 Task: Create a blank project AccuTrack with privacy Public and default view as List and in the team Taskers . Create three sections in the project as To-Do, Doing and Done
Action: Mouse moved to (72, 265)
Screenshot: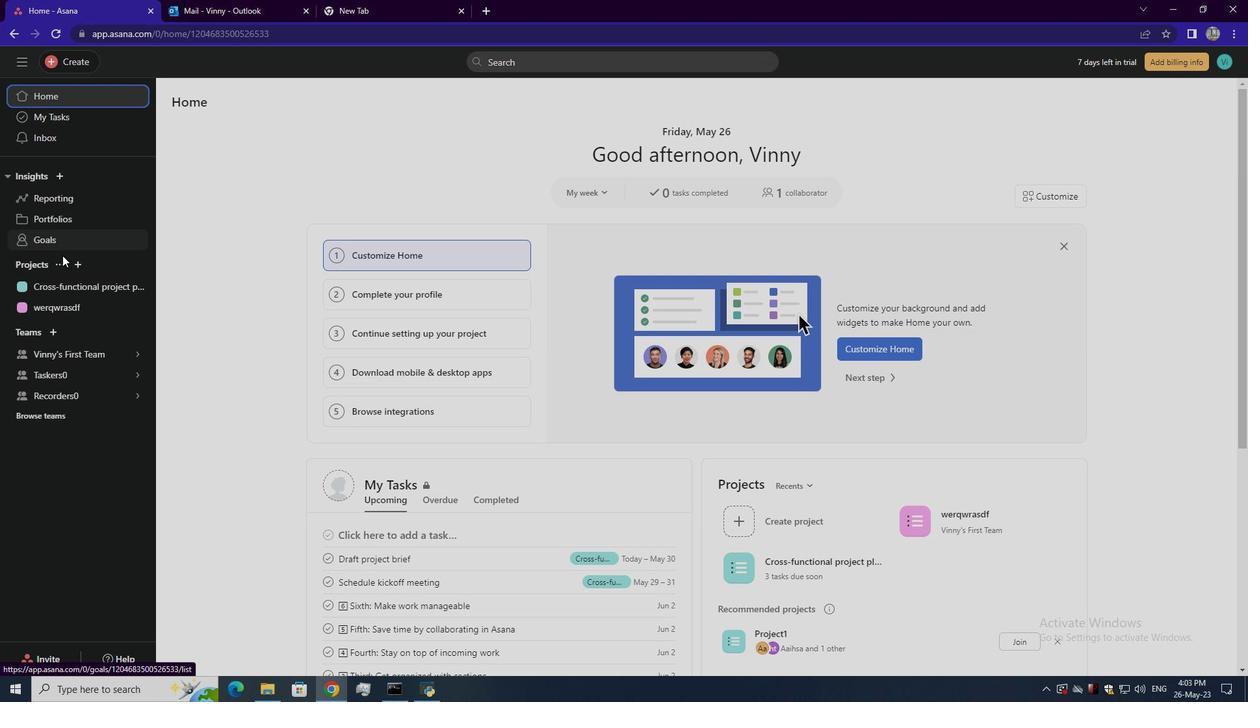 
Action: Mouse pressed left at (72, 265)
Screenshot: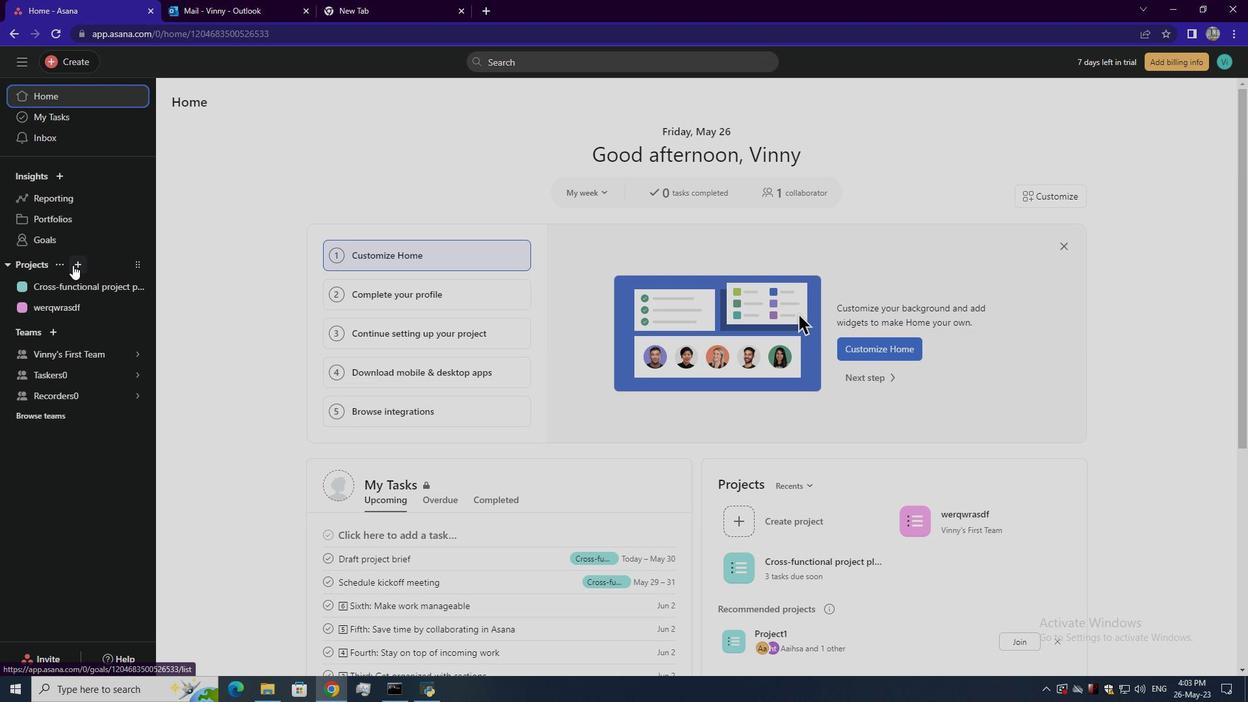 
Action: Mouse moved to (104, 284)
Screenshot: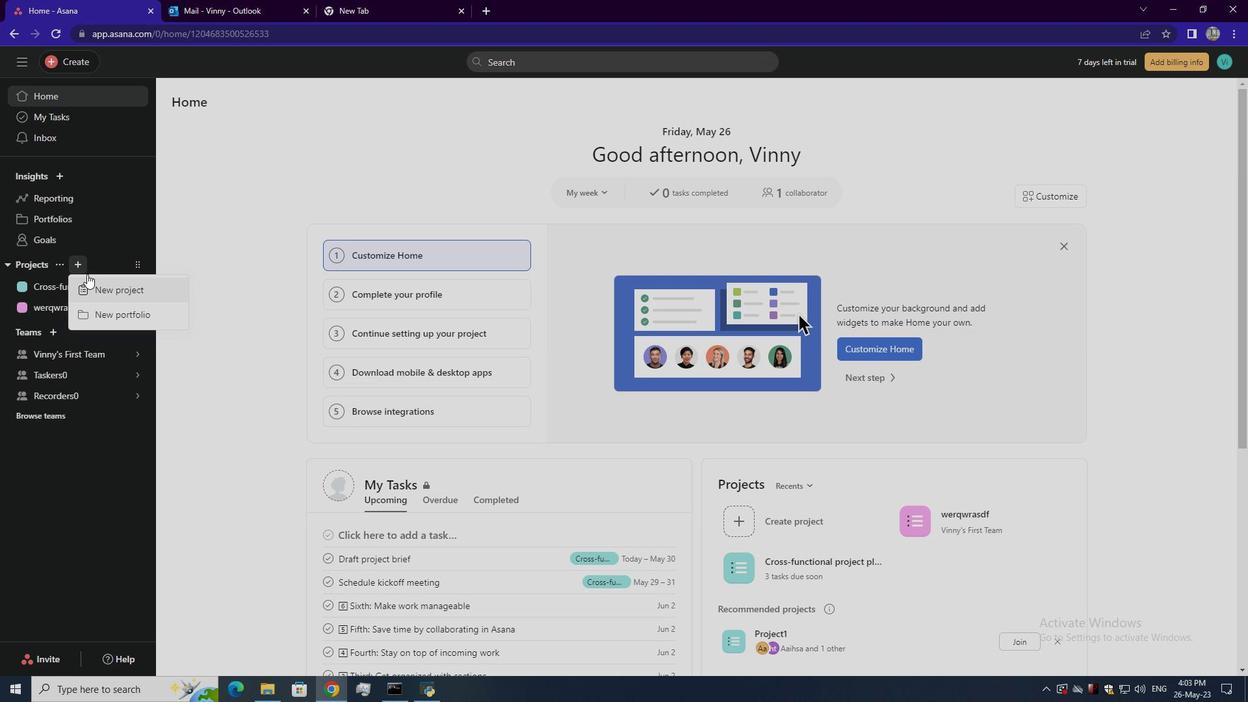 
Action: Mouse pressed left at (104, 284)
Screenshot: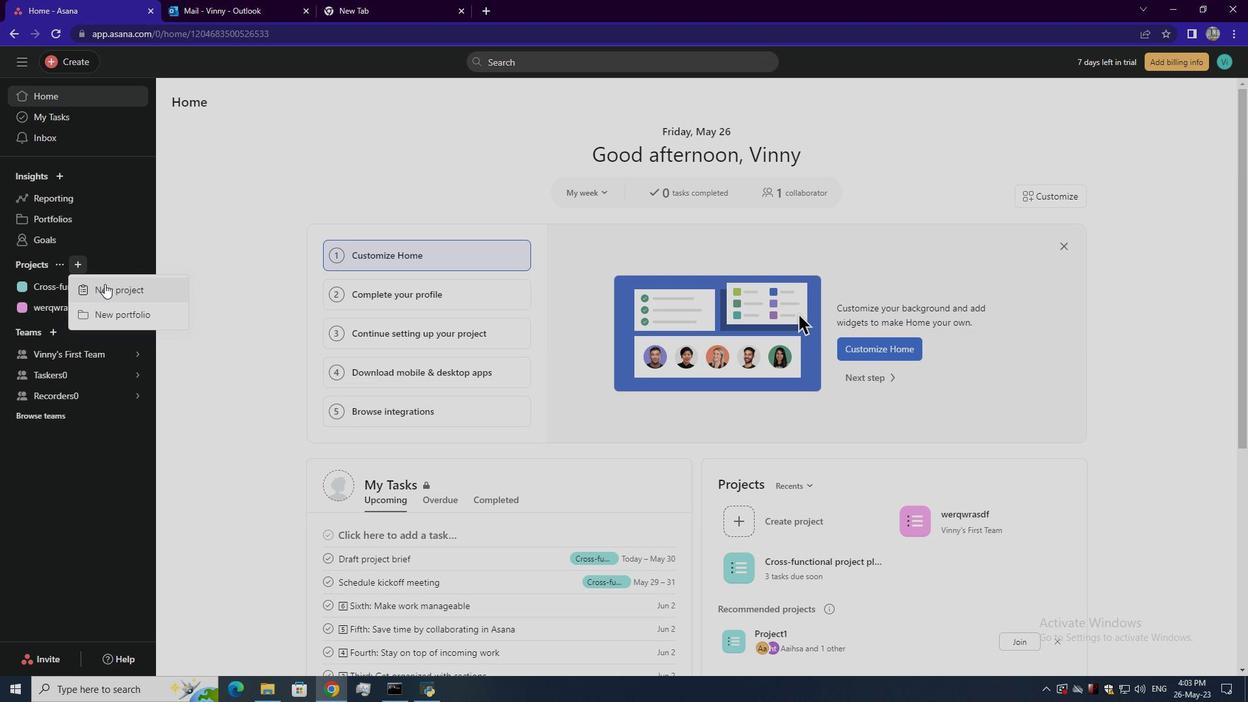
Action: Mouse moved to (507, 377)
Screenshot: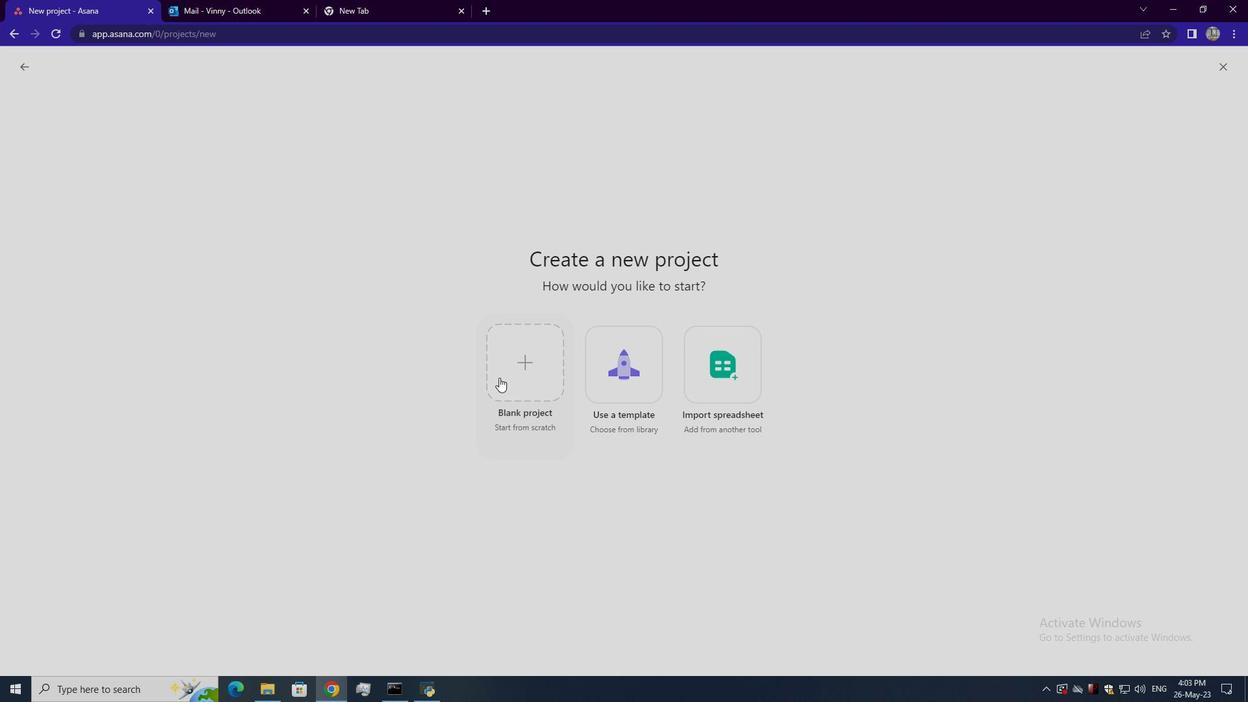 
Action: Mouse pressed left at (507, 377)
Screenshot: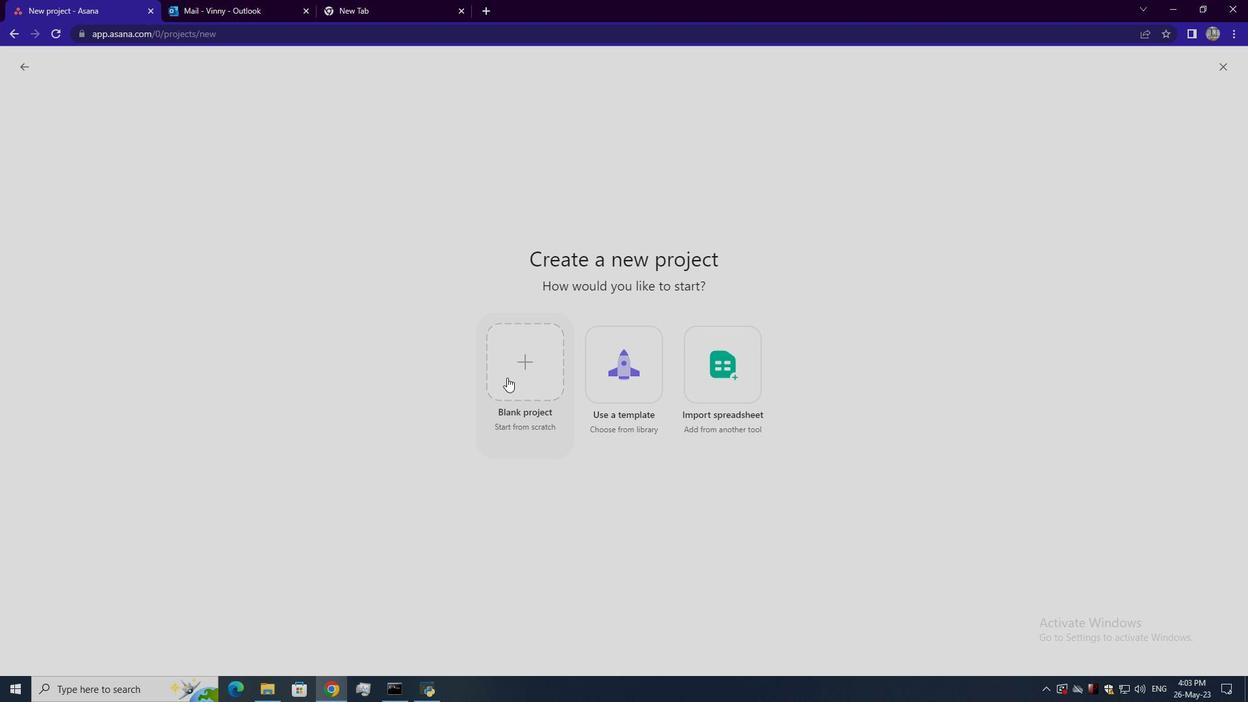 
Action: Mouse moved to (212, 162)
Screenshot: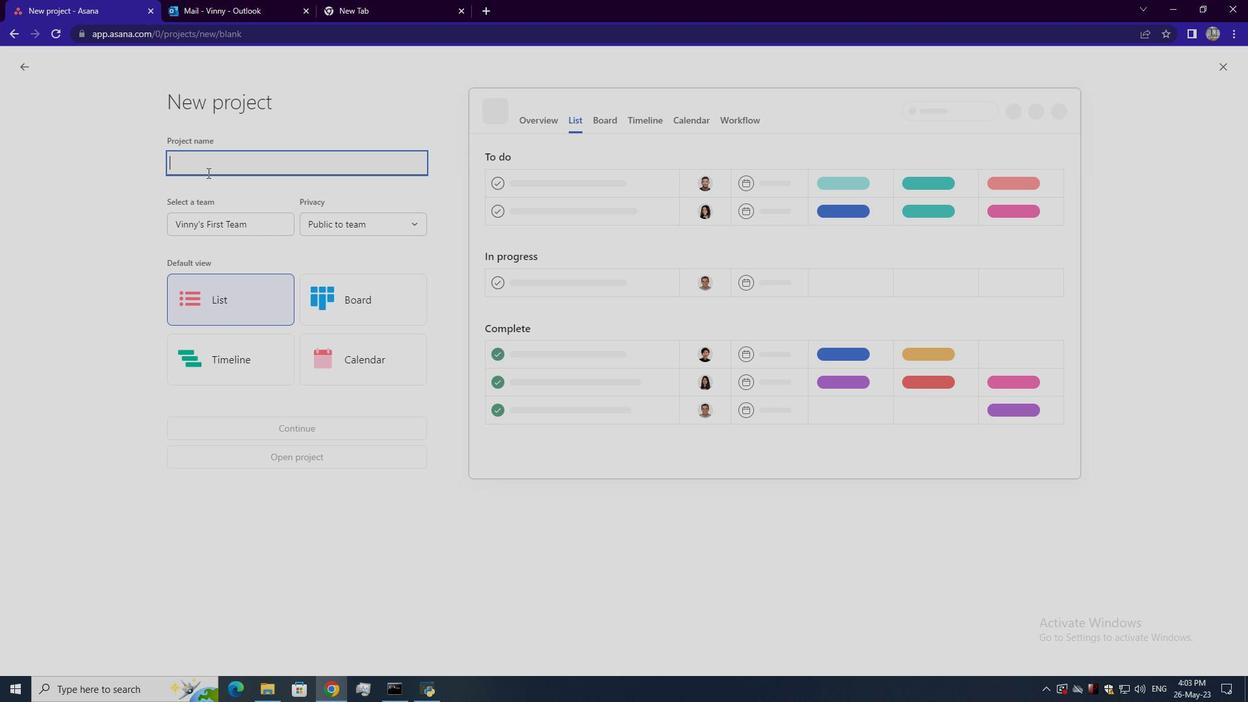 
Action: Mouse pressed left at (212, 162)
Screenshot: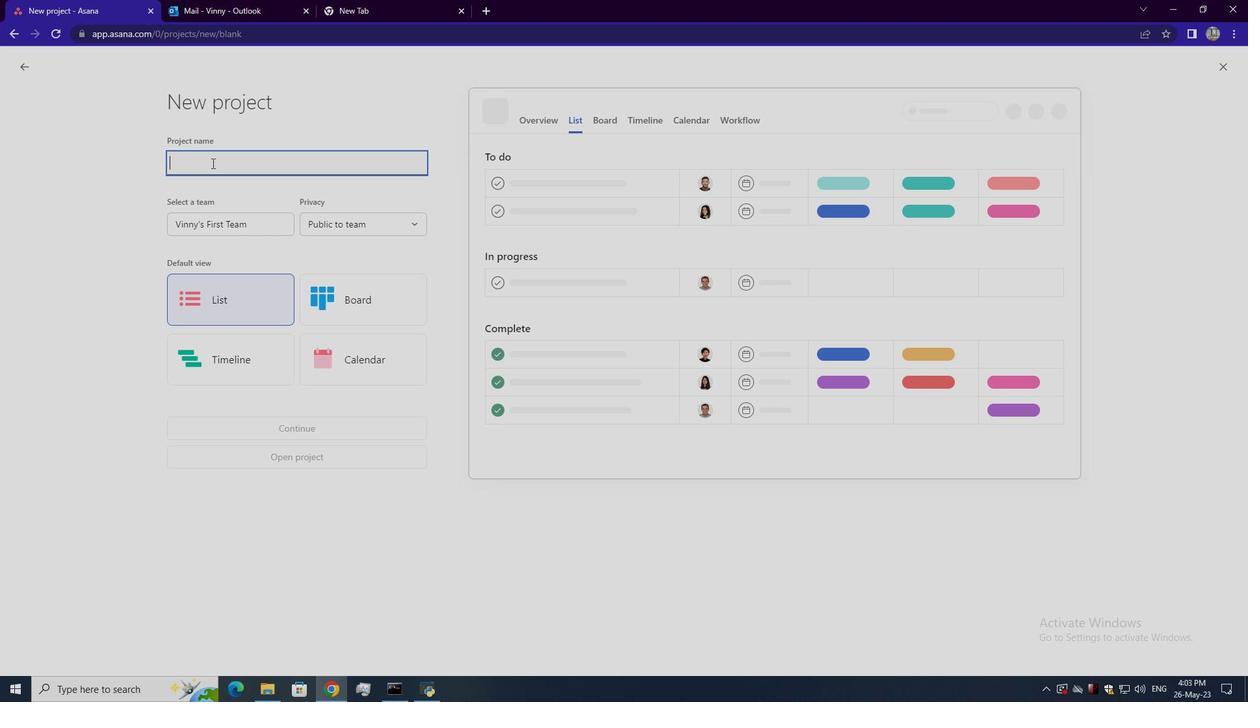 
Action: Key pressed <Key.shift>Accu<Key.shift>Track
Screenshot: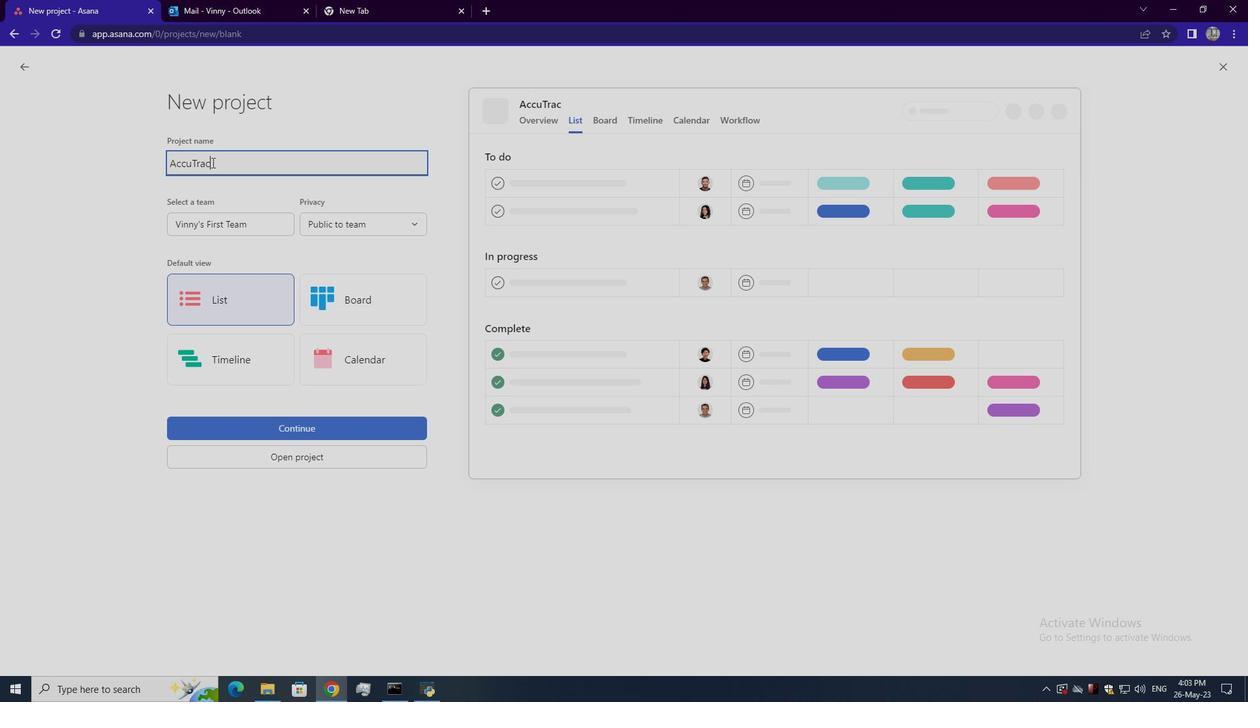 
Action: Mouse moved to (379, 226)
Screenshot: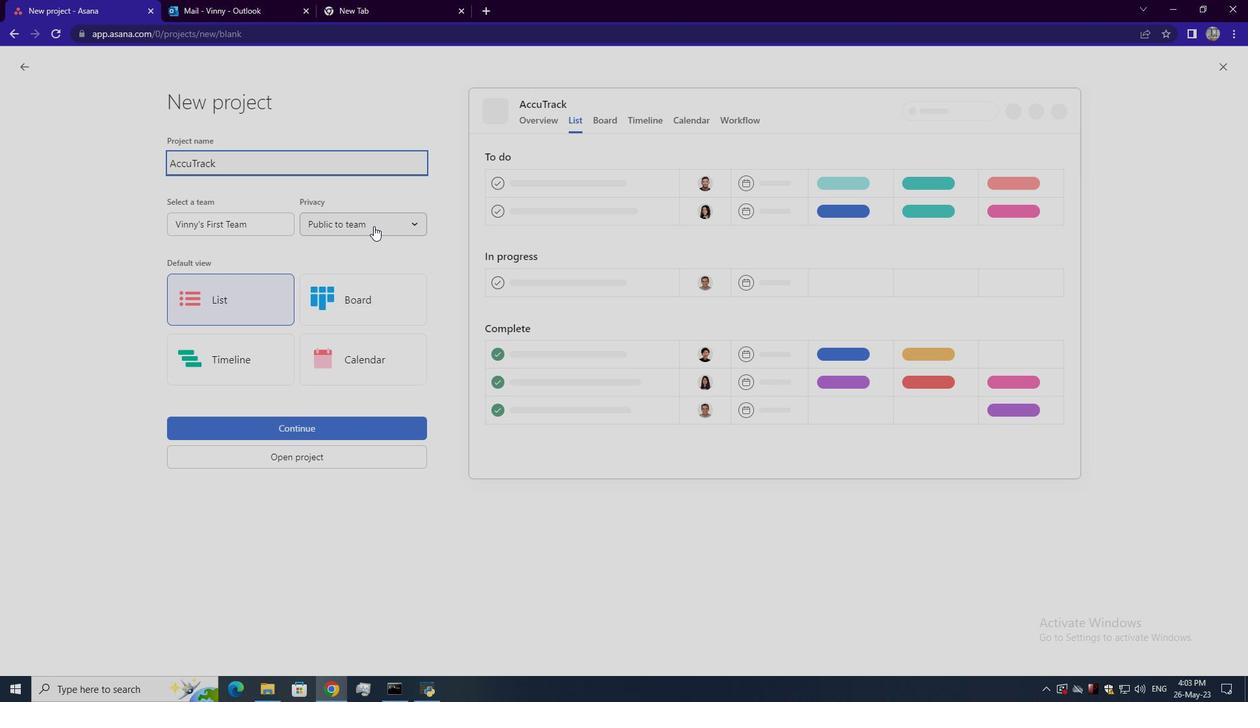 
Action: Mouse pressed left at (379, 226)
Screenshot: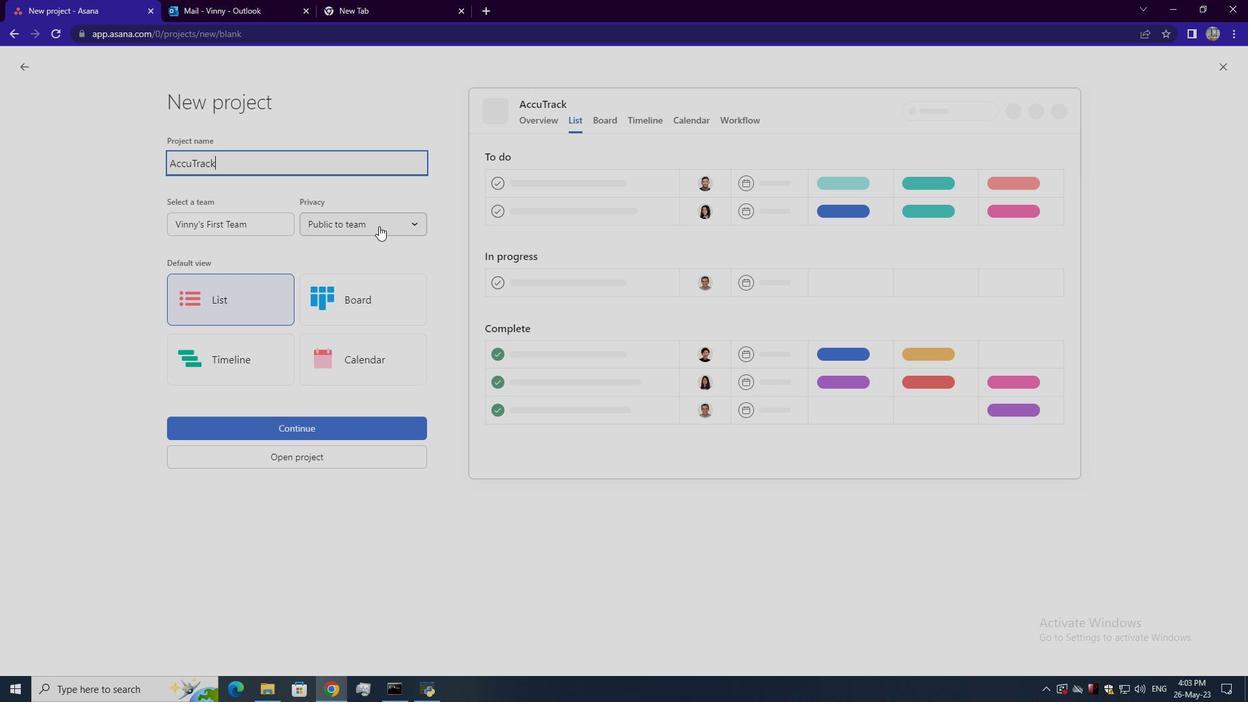 
Action: Mouse moved to (358, 250)
Screenshot: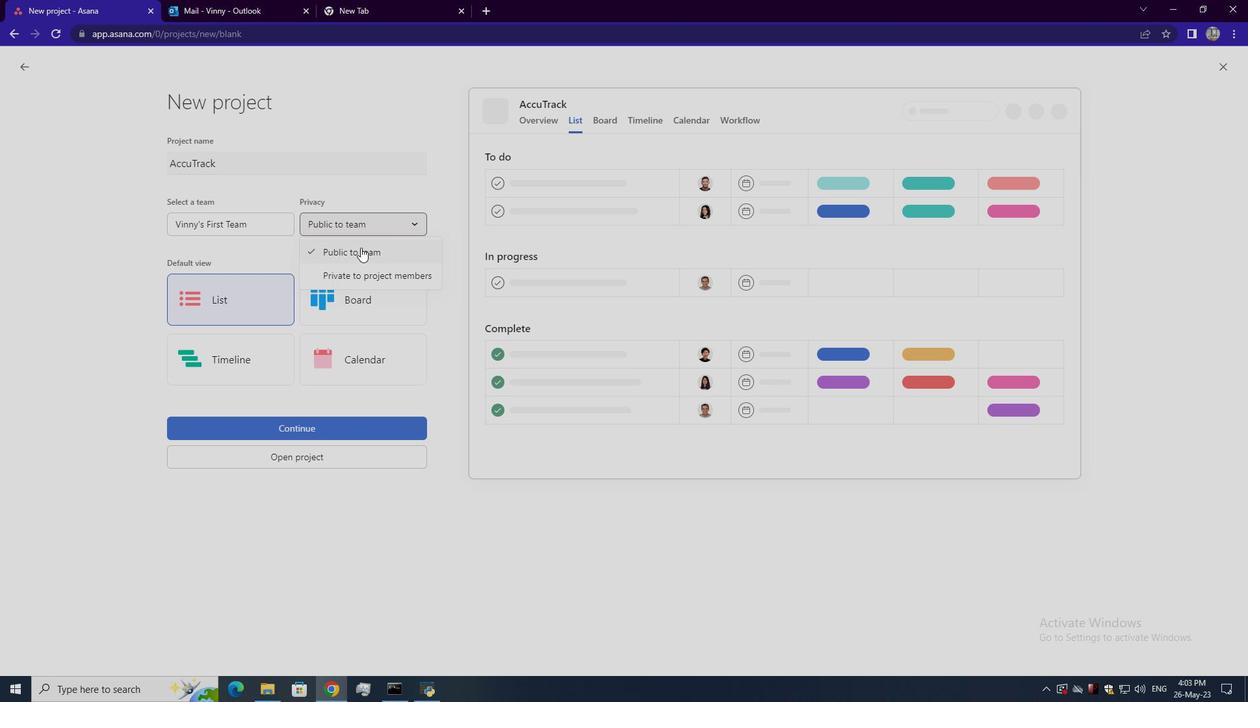 
Action: Mouse pressed left at (358, 250)
Screenshot: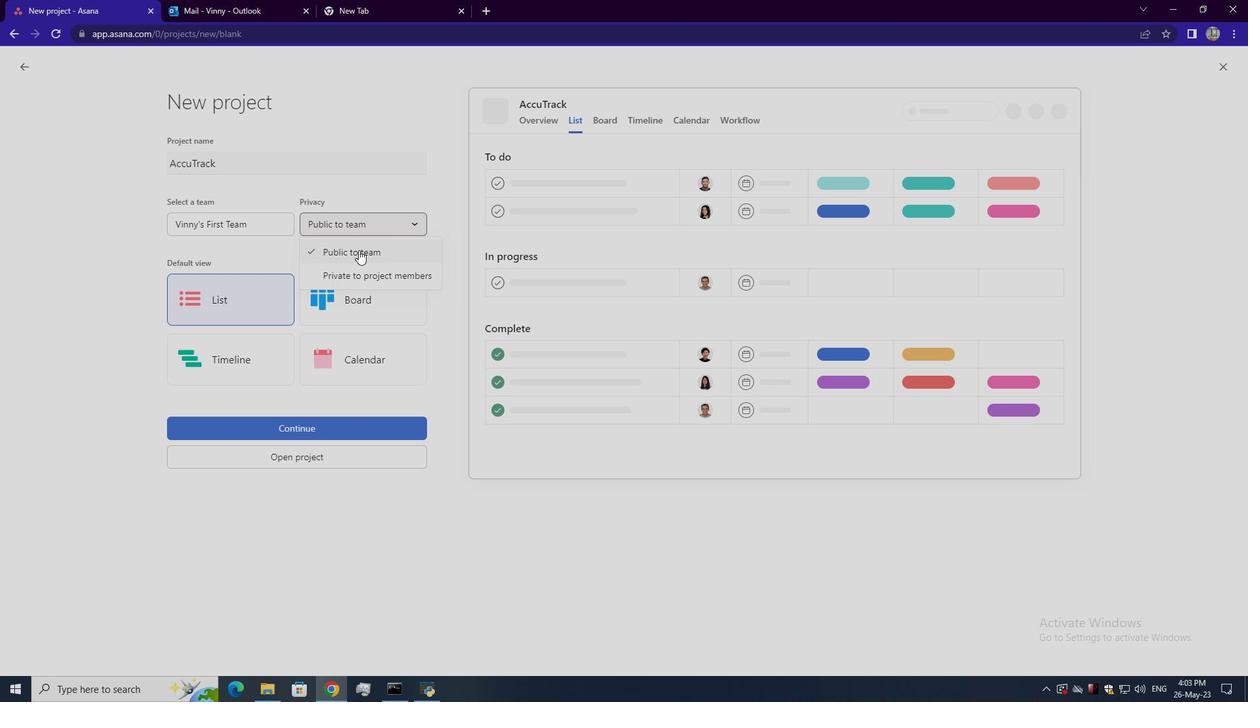
Action: Mouse moved to (215, 299)
Screenshot: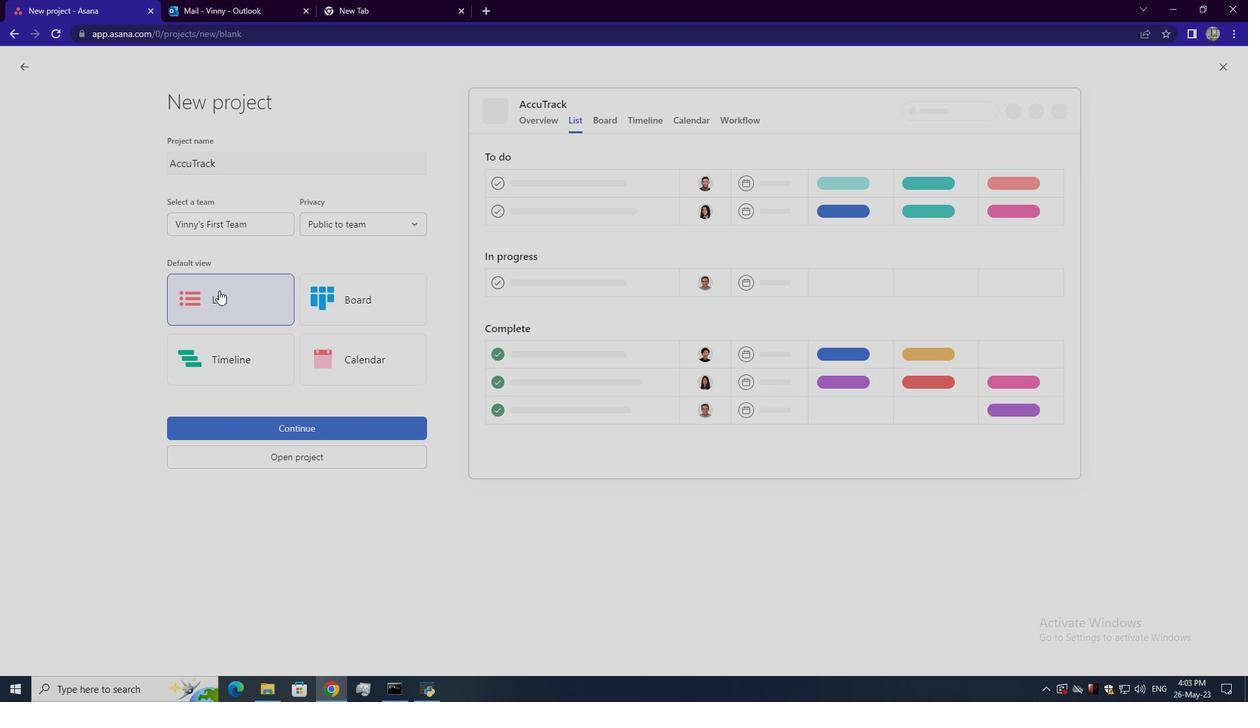 
Action: Mouse pressed left at (215, 299)
Screenshot: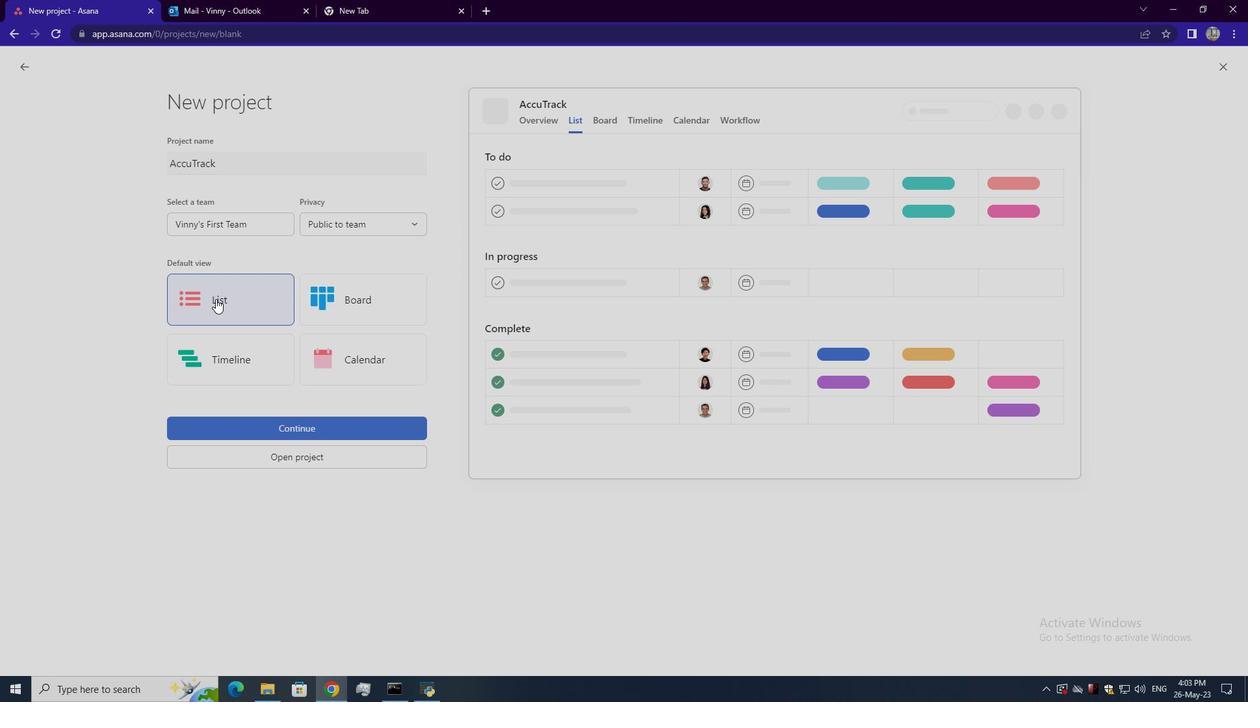 
Action: Mouse moved to (245, 225)
Screenshot: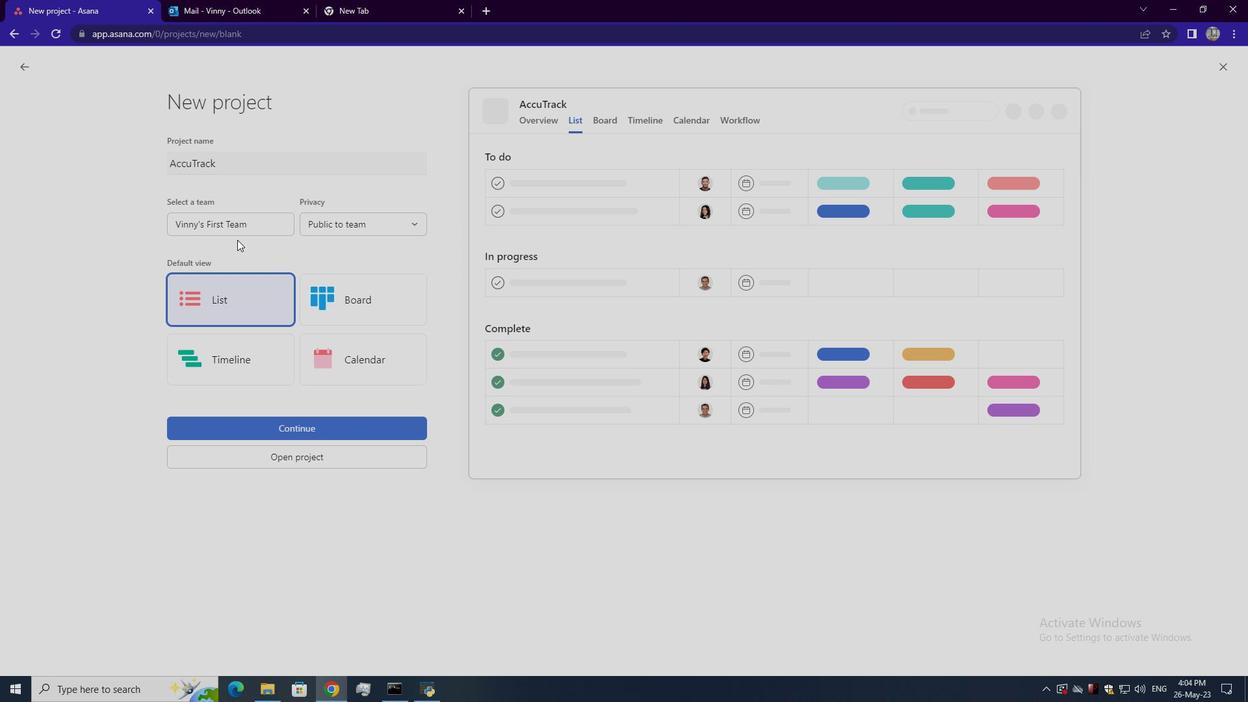 
Action: Mouse pressed left at (245, 225)
Screenshot: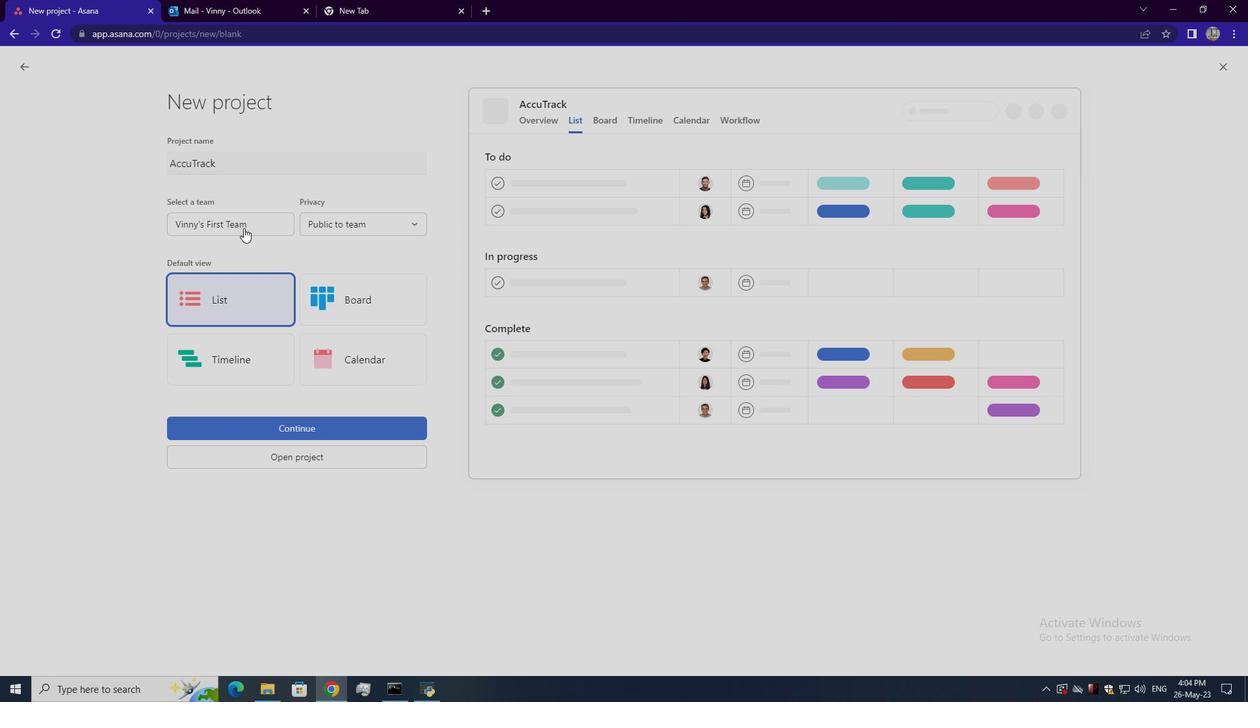 
Action: Mouse moved to (232, 273)
Screenshot: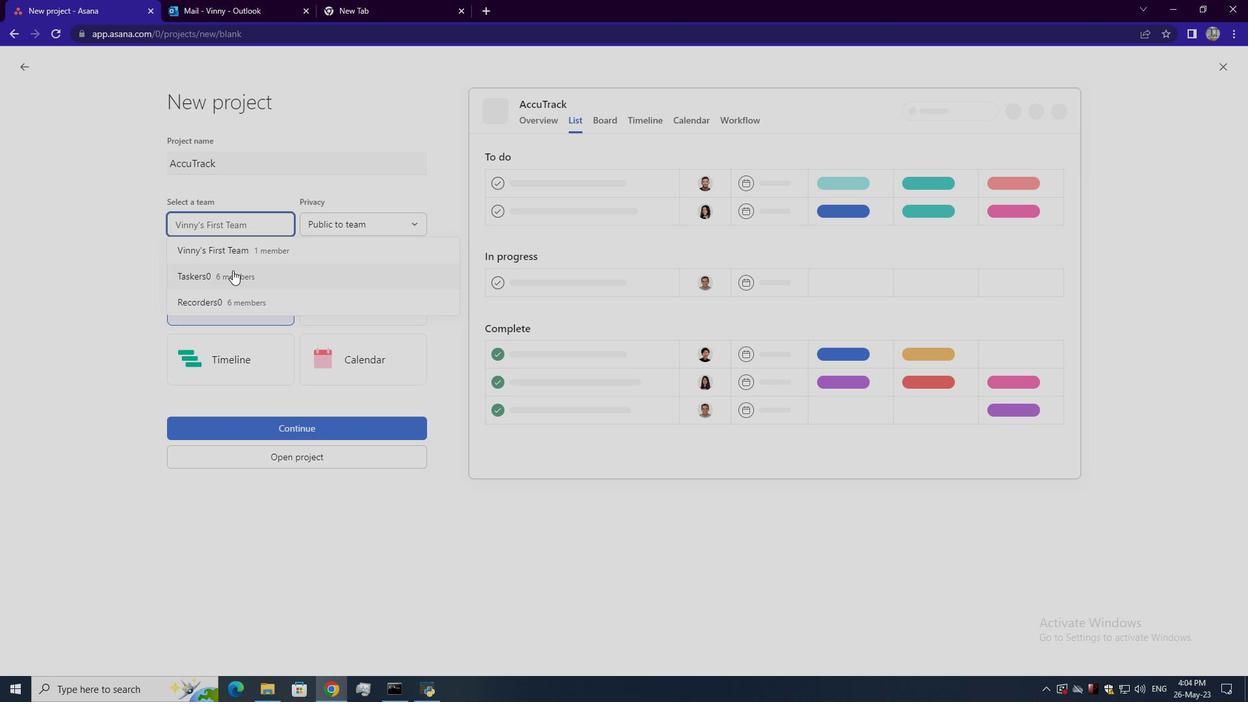 
Action: Mouse pressed left at (232, 273)
Screenshot: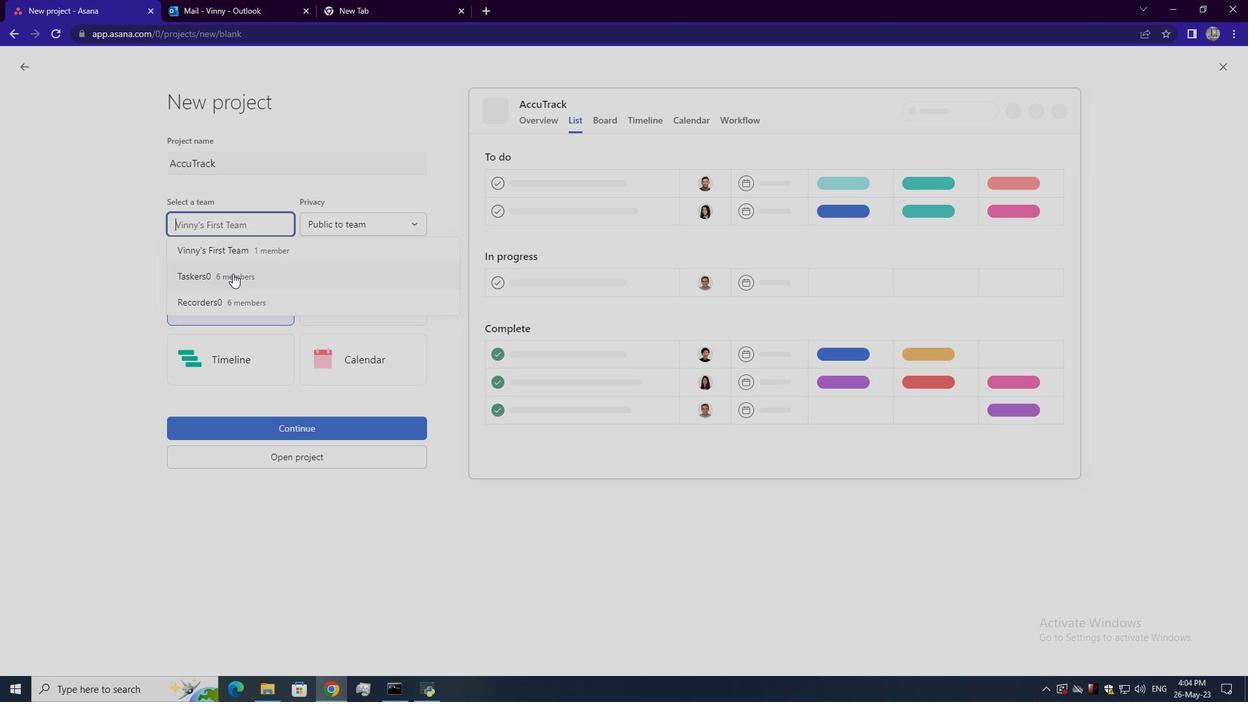 
Action: Mouse moved to (280, 420)
Screenshot: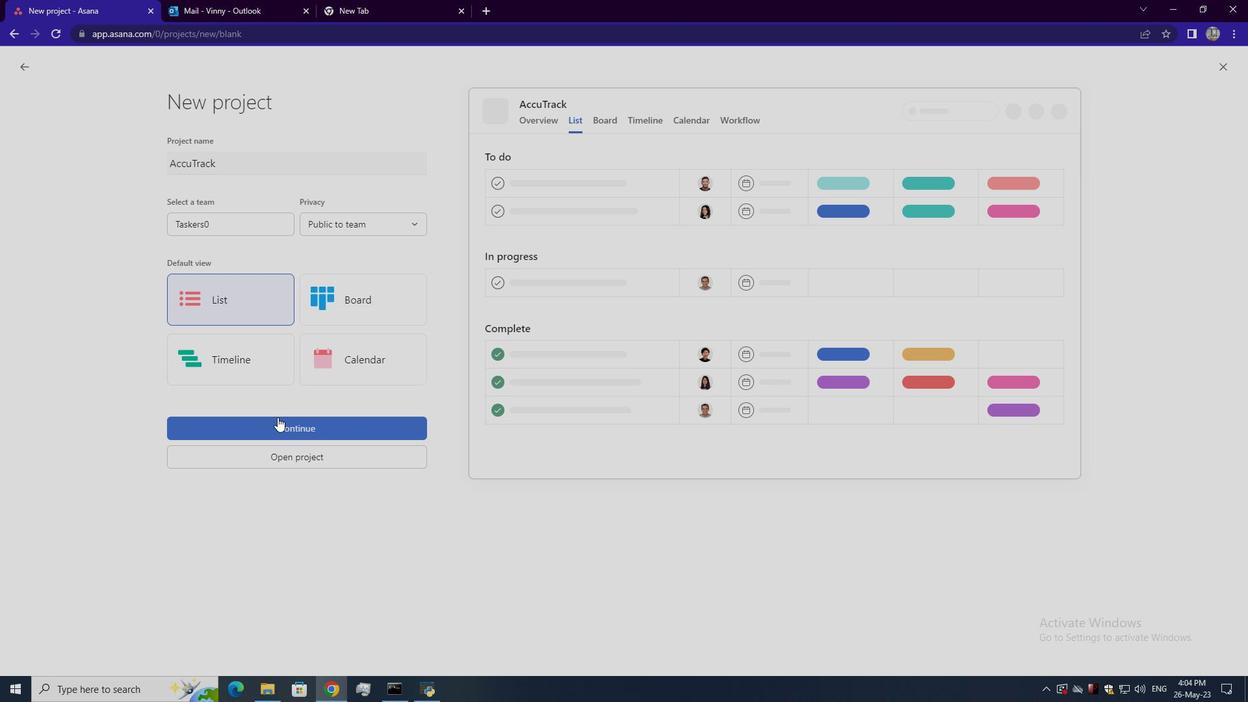 
Action: Mouse pressed left at (280, 420)
Screenshot: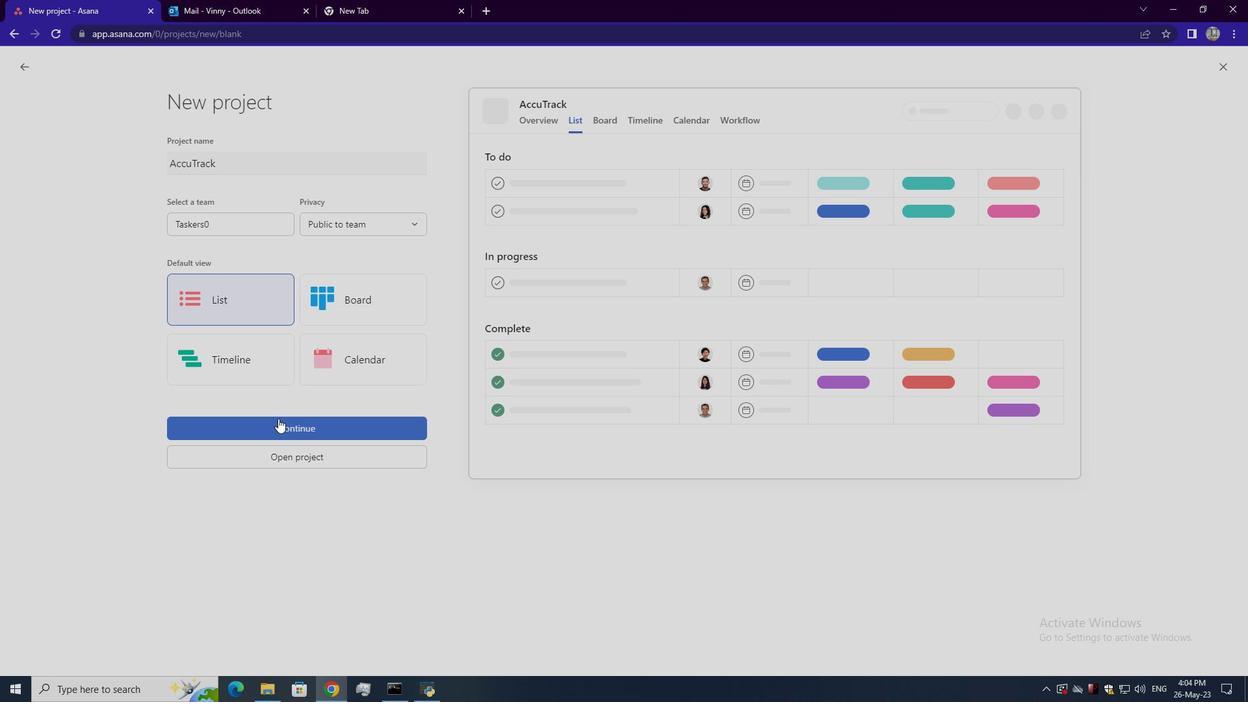 
Action: Mouse moved to (987, 111)
Screenshot: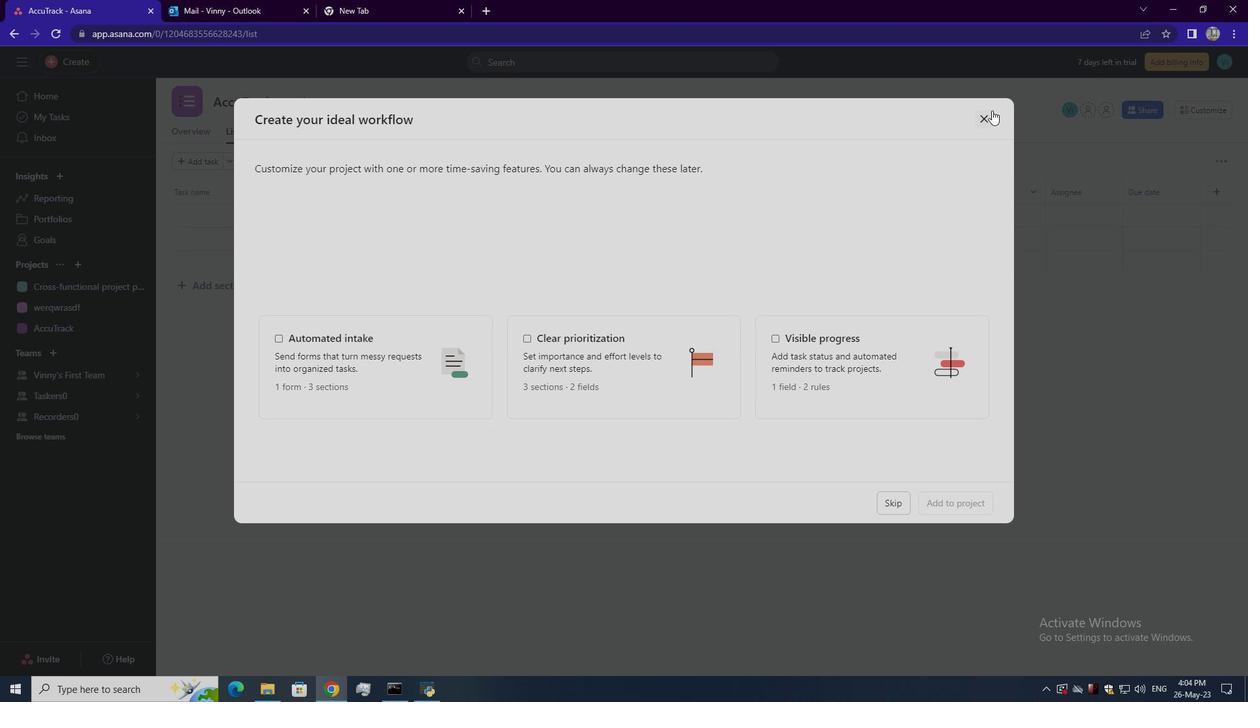 
Action: Mouse pressed left at (987, 111)
Screenshot: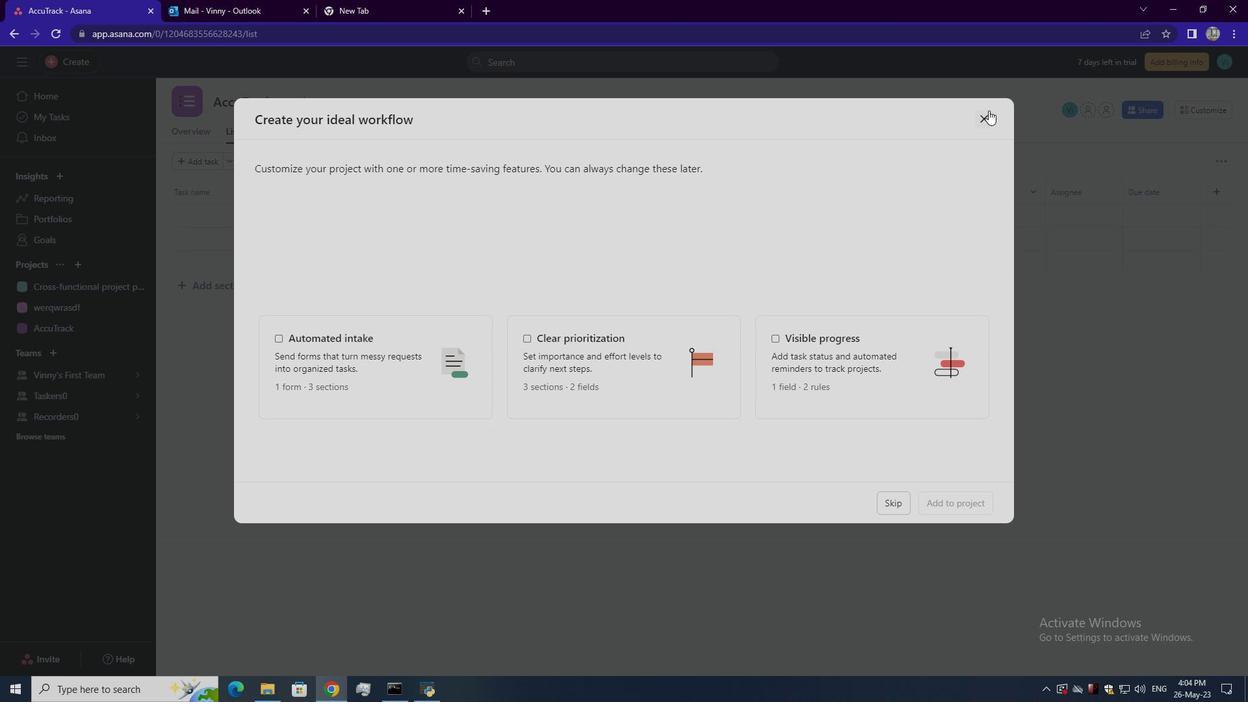 
Action: Mouse moved to (229, 286)
Screenshot: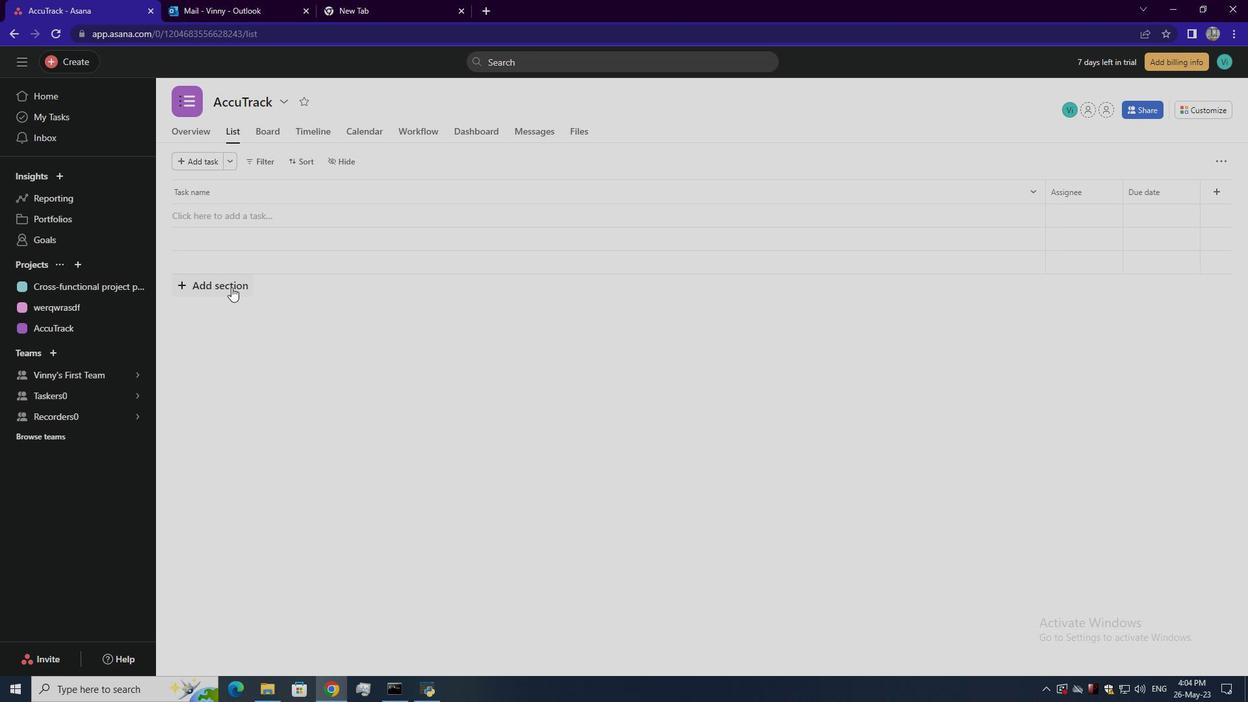 
Action: Mouse pressed left at (229, 286)
Screenshot: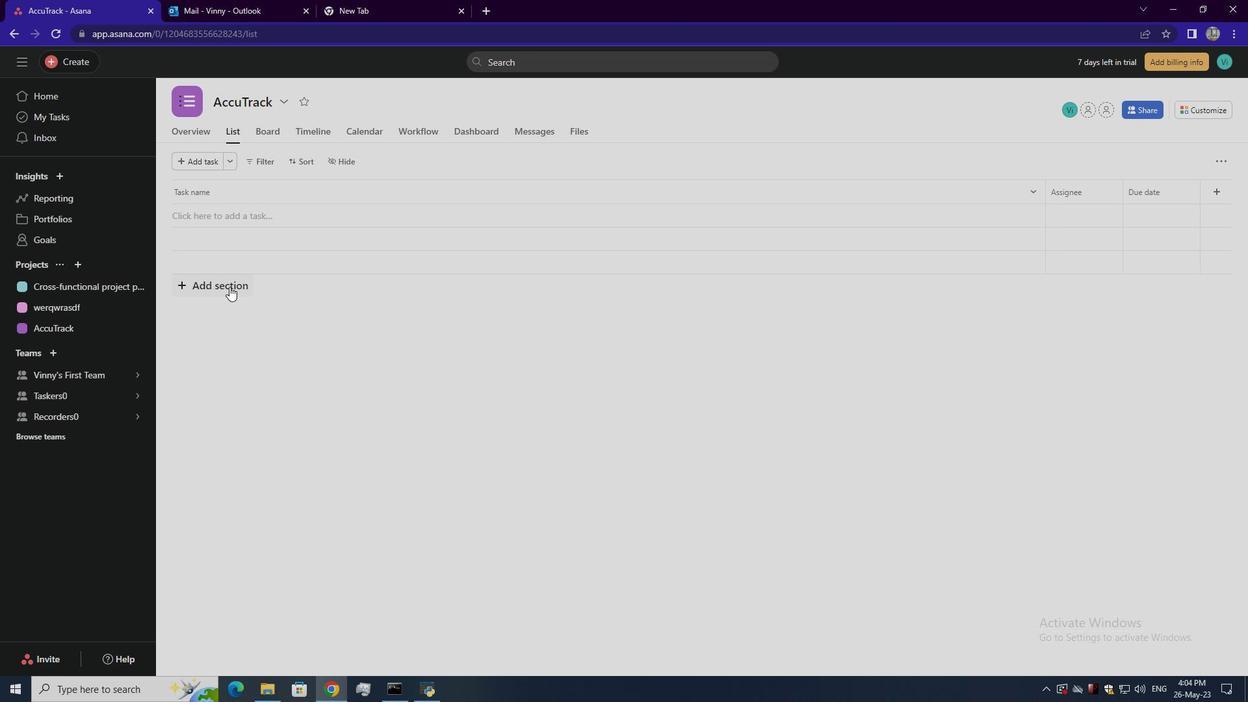 
Action: Mouse moved to (247, 217)
Screenshot: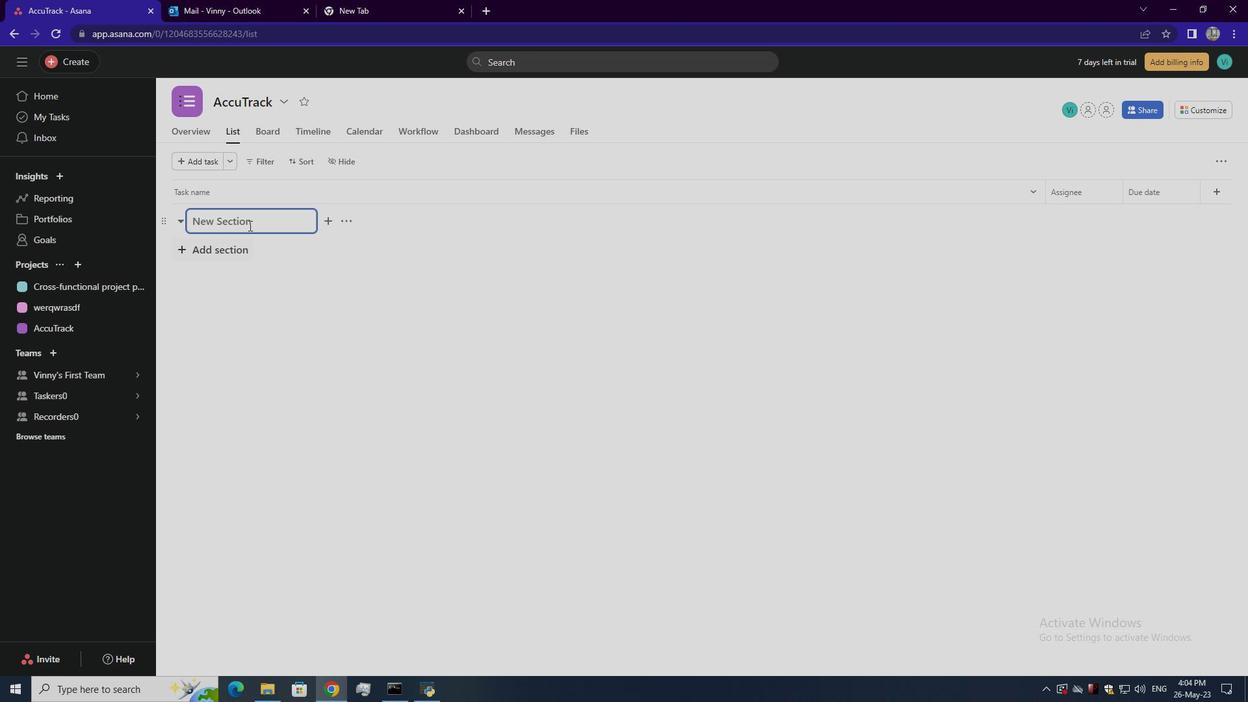 
Action: Mouse pressed left at (247, 217)
Screenshot: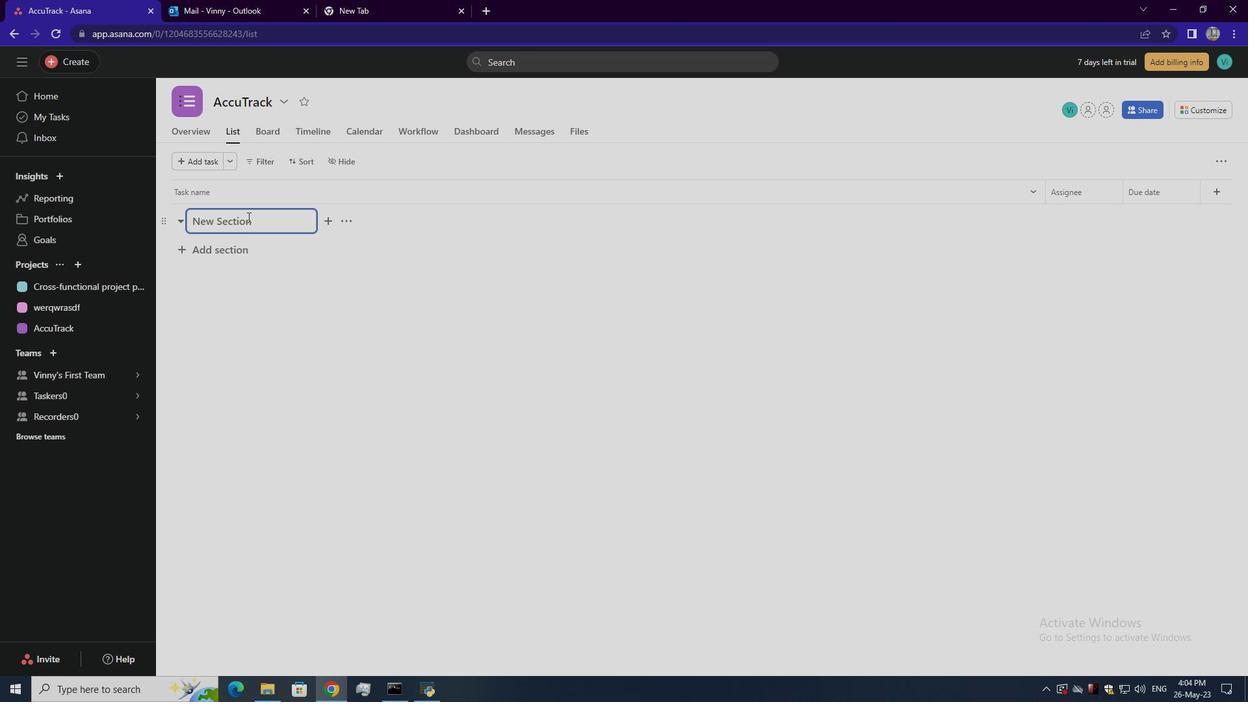 
Action: Key pressed <Key.shift><Key.shift><Key.shift><Key.shift><Key.shift><Key.shift><Key.shift><Key.shift>To-<Key.shift>Do<Key.enter>
Screenshot: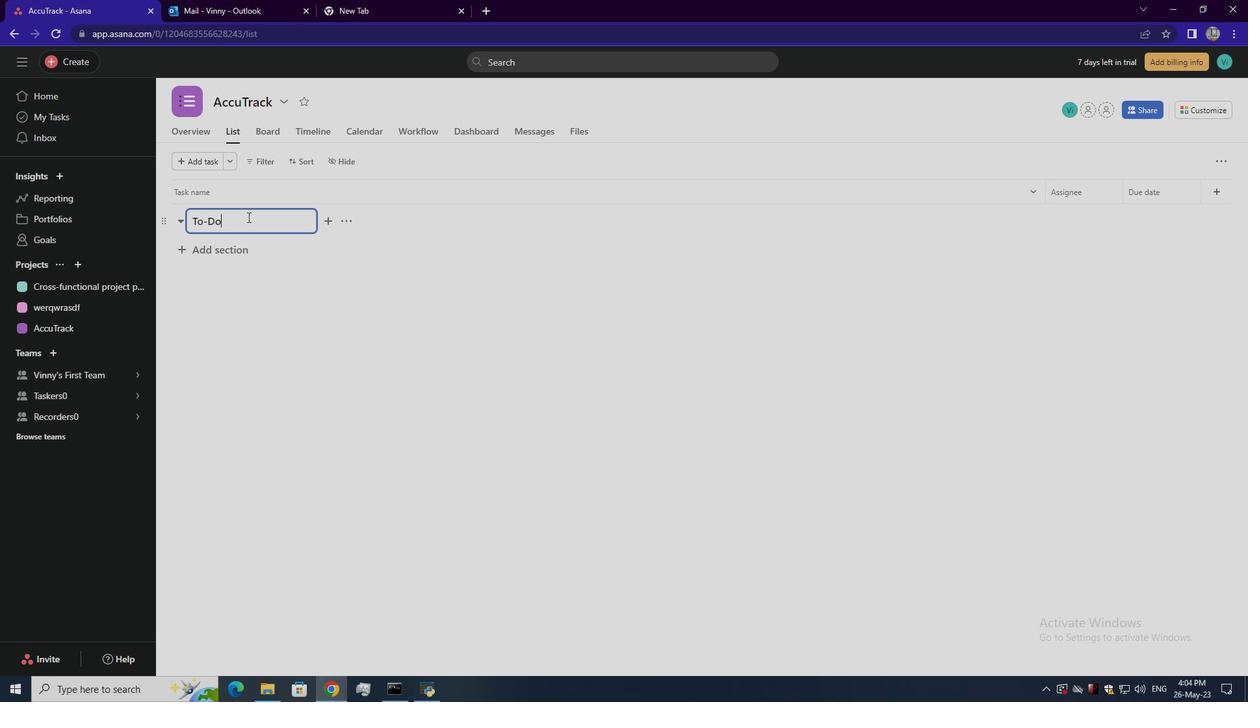 
Action: Mouse moved to (230, 301)
Screenshot: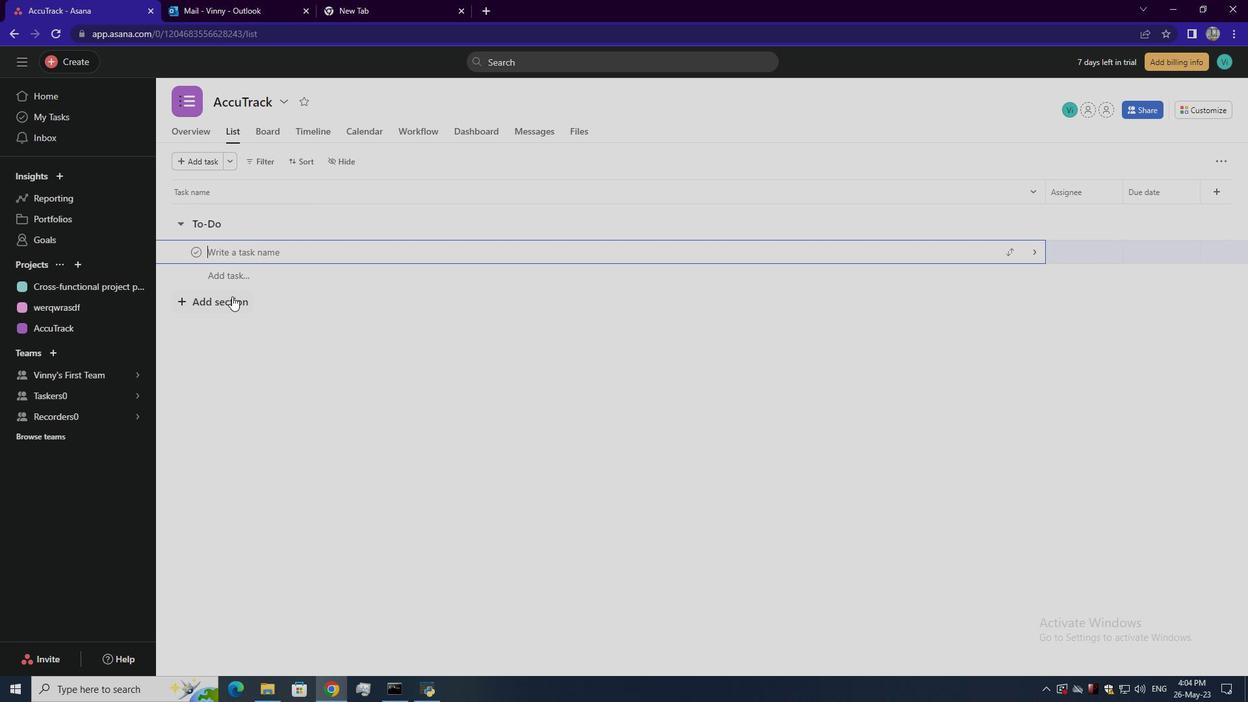 
Action: Mouse pressed left at (230, 301)
Screenshot: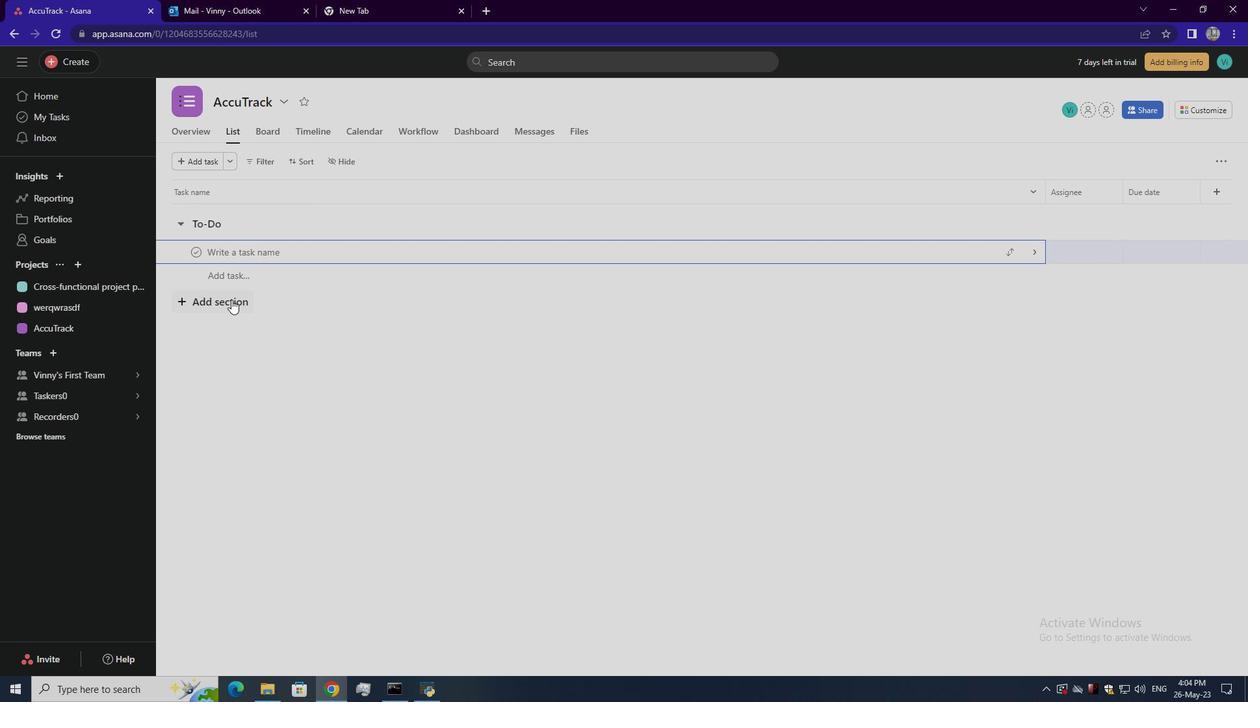 
Action: Mouse moved to (217, 249)
Screenshot: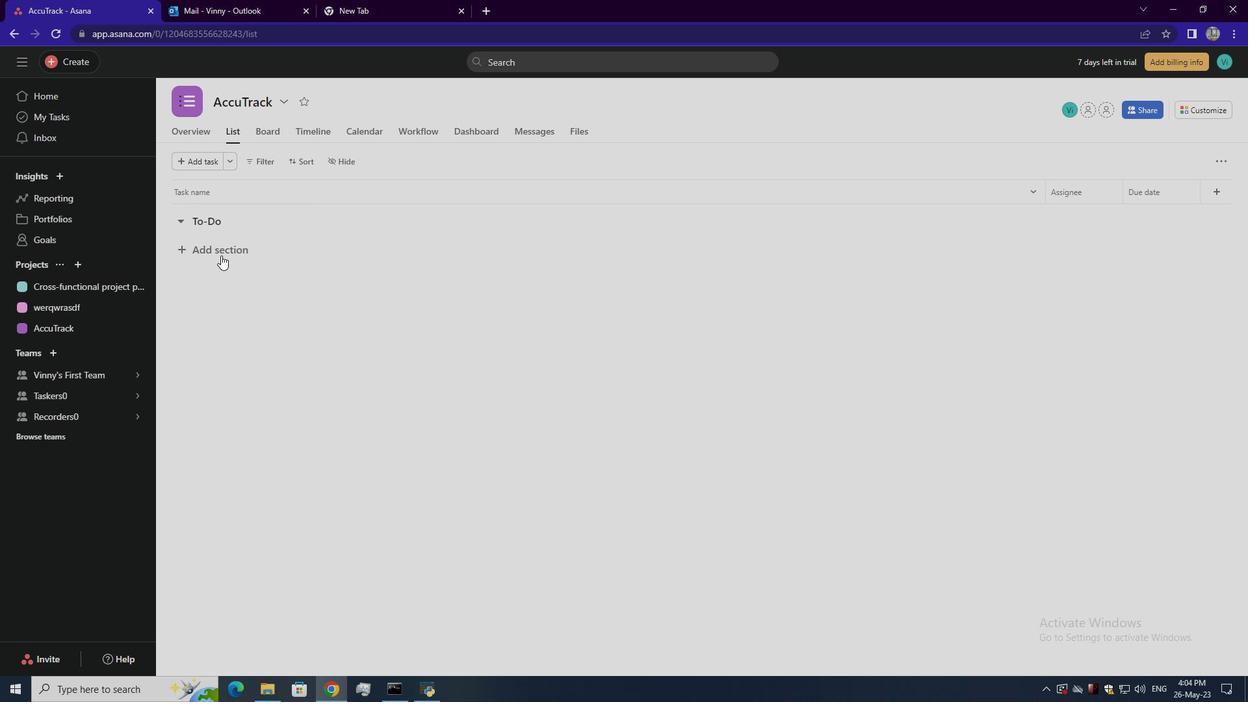 
Action: Mouse pressed left at (217, 249)
Screenshot: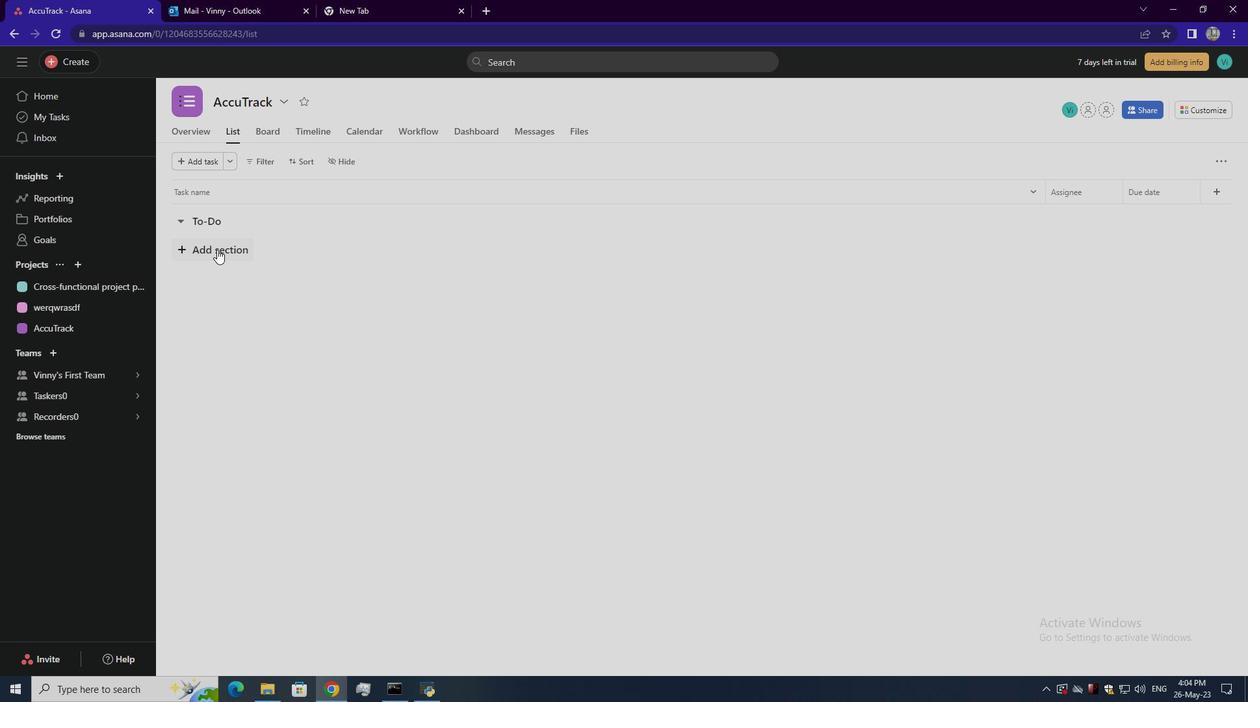 
Action: Mouse moved to (219, 251)
Screenshot: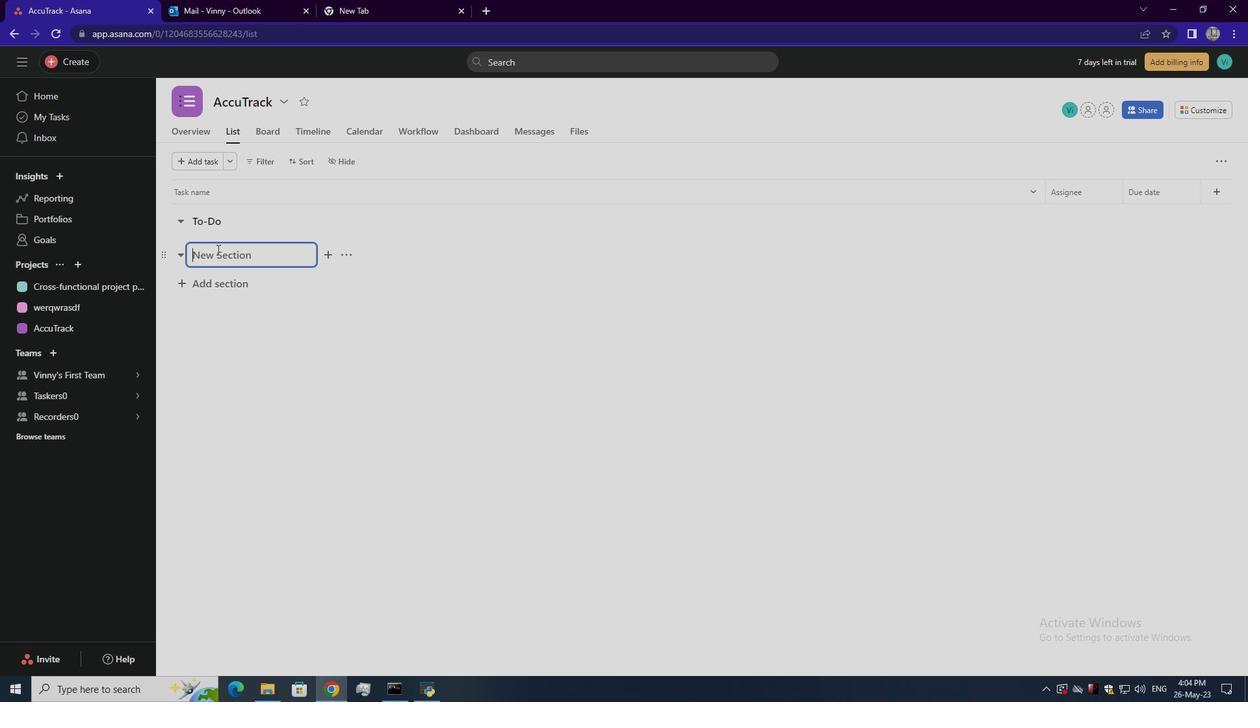 
Action: Mouse pressed left at (219, 251)
Screenshot: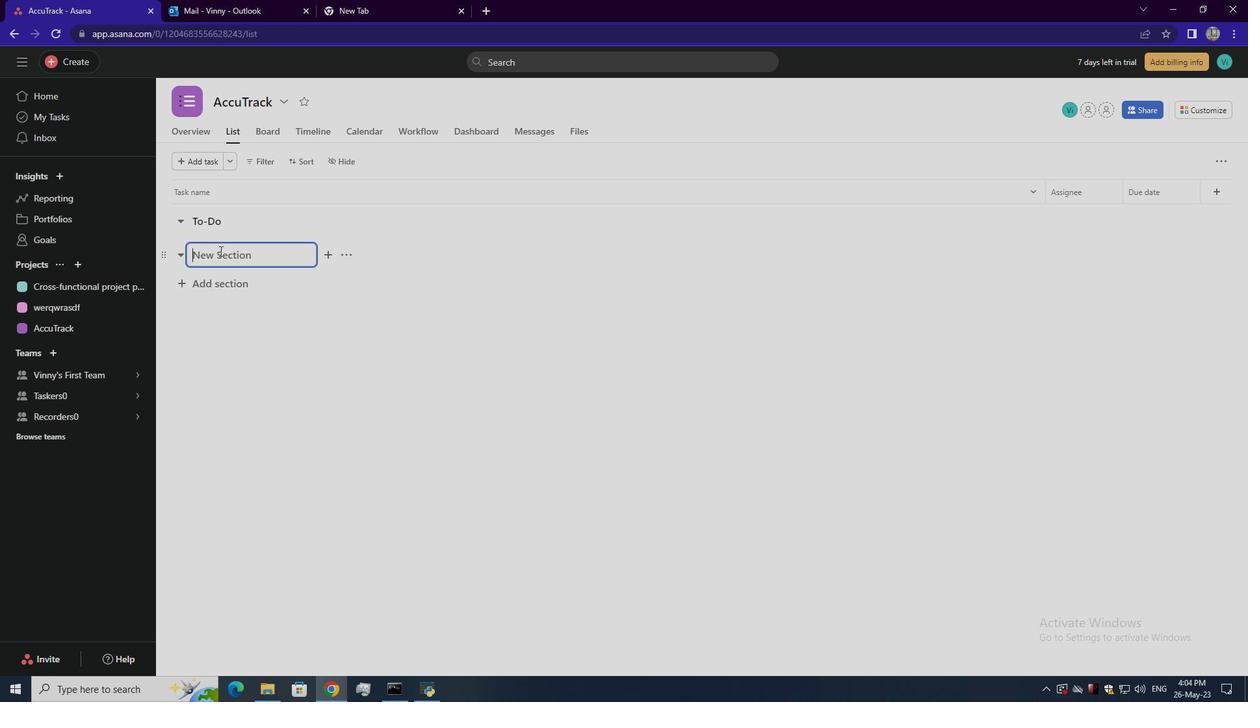 
Action: Key pressed <Key.shift><Key.shift><Key.shift><Key.shift><Key.shift>Doing<Key.enter>
Screenshot: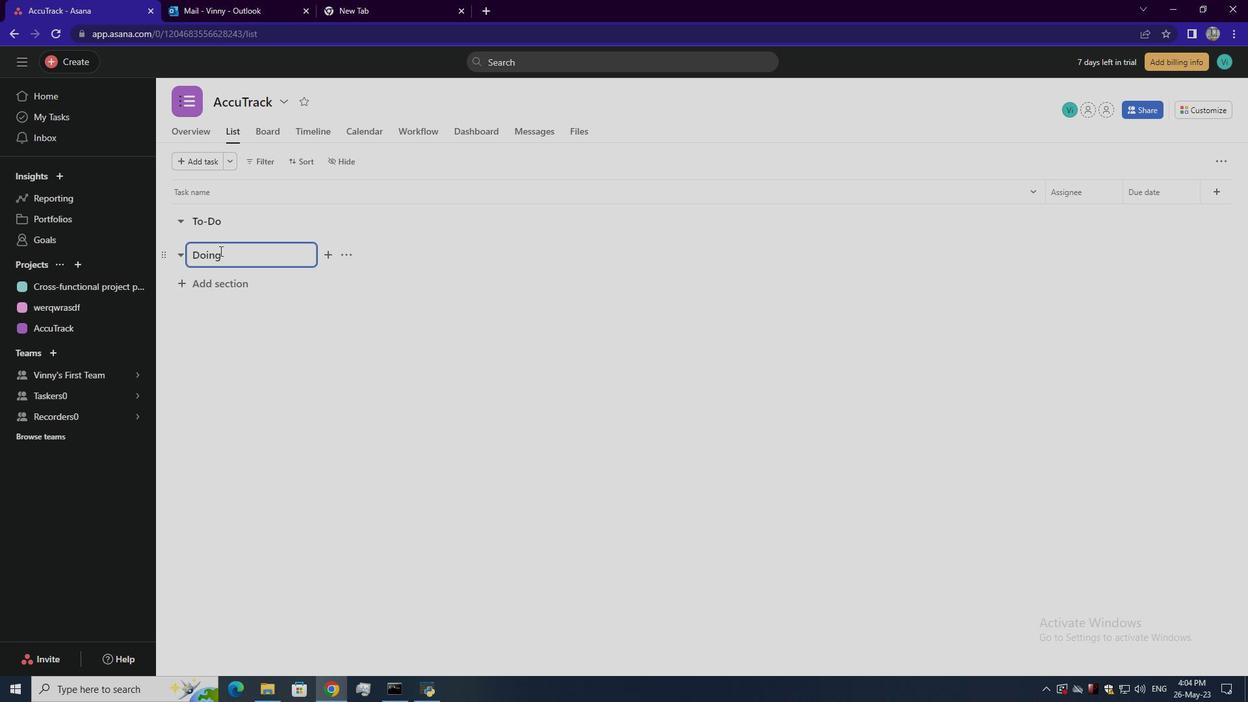 
Action: Mouse moved to (228, 340)
Screenshot: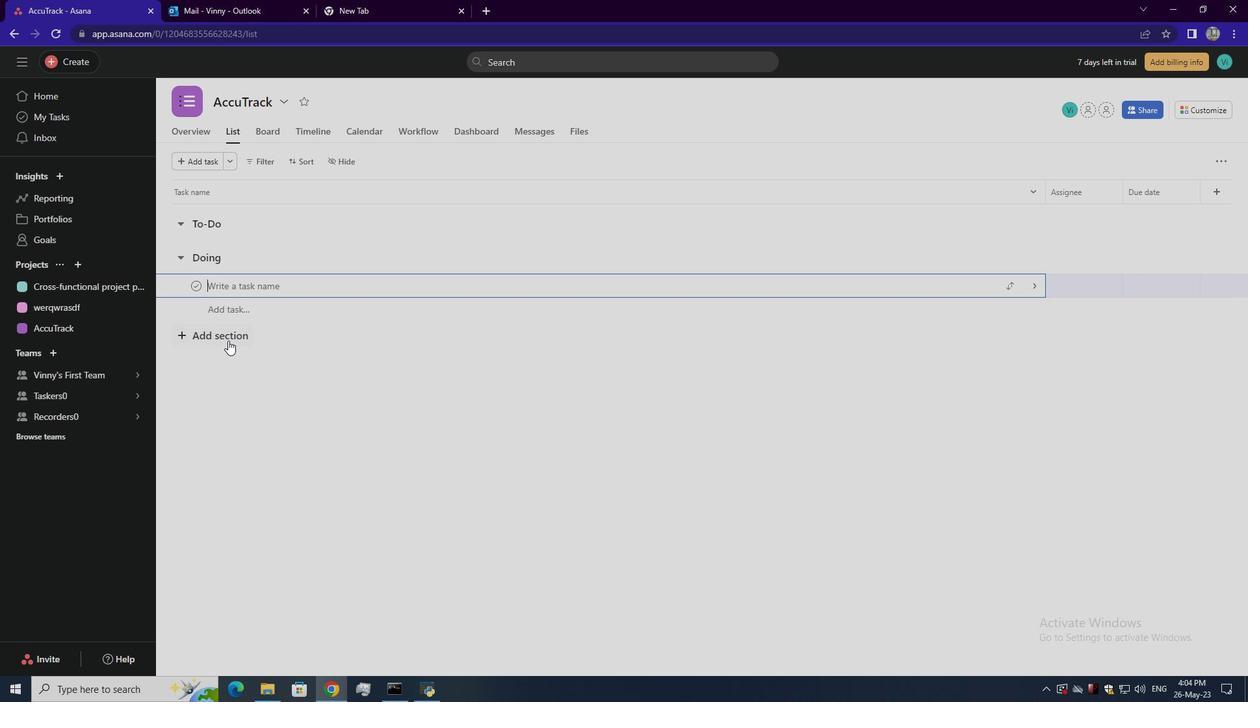 
Action: Mouse pressed left at (228, 340)
Screenshot: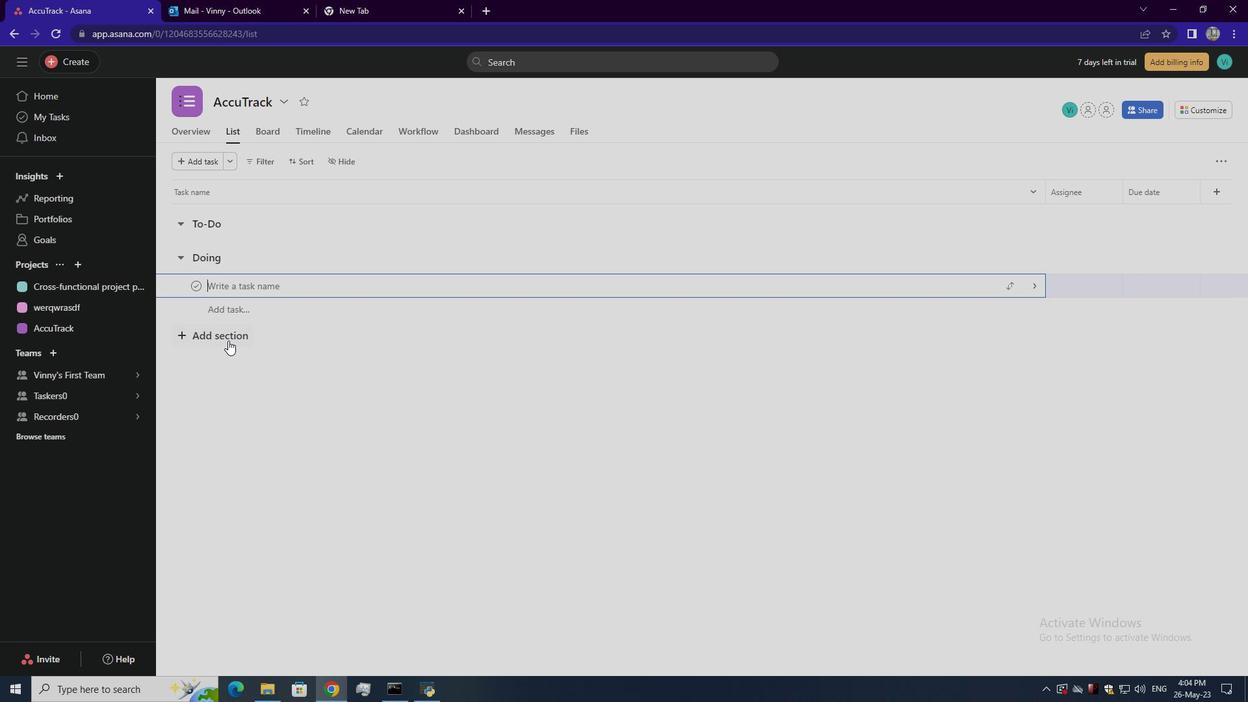 
Action: Mouse moved to (217, 288)
Screenshot: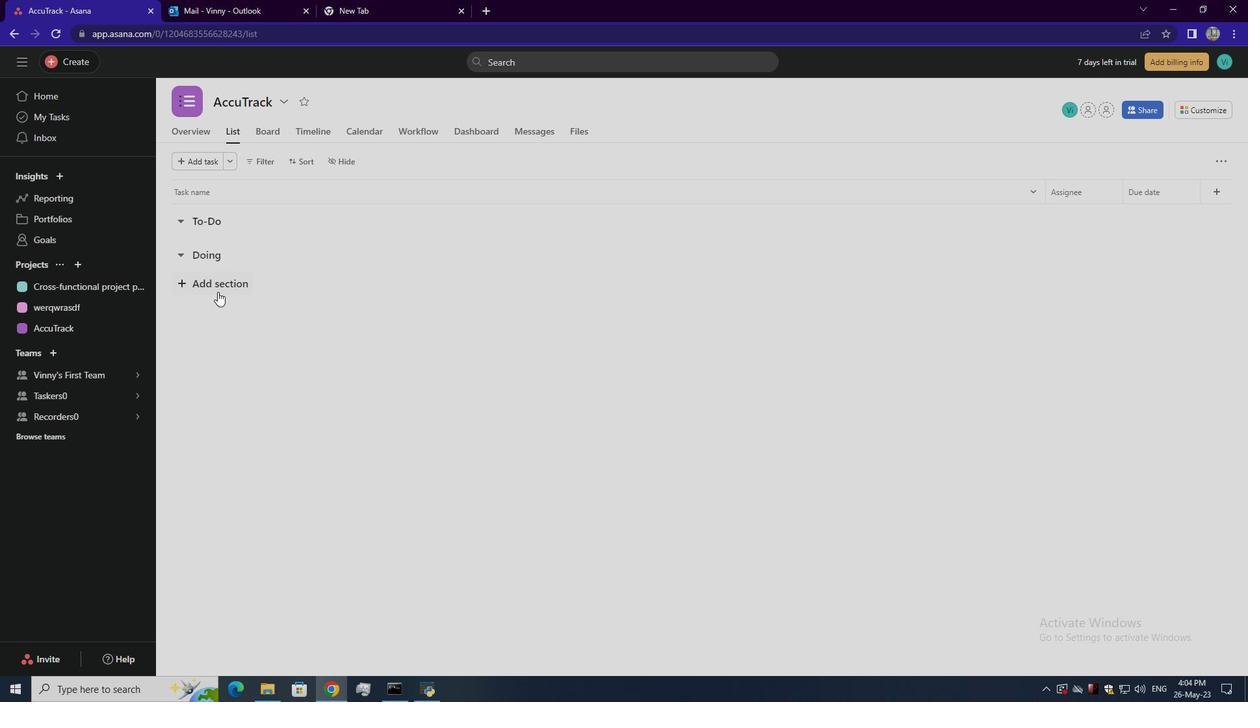 
Action: Mouse pressed left at (217, 288)
Screenshot: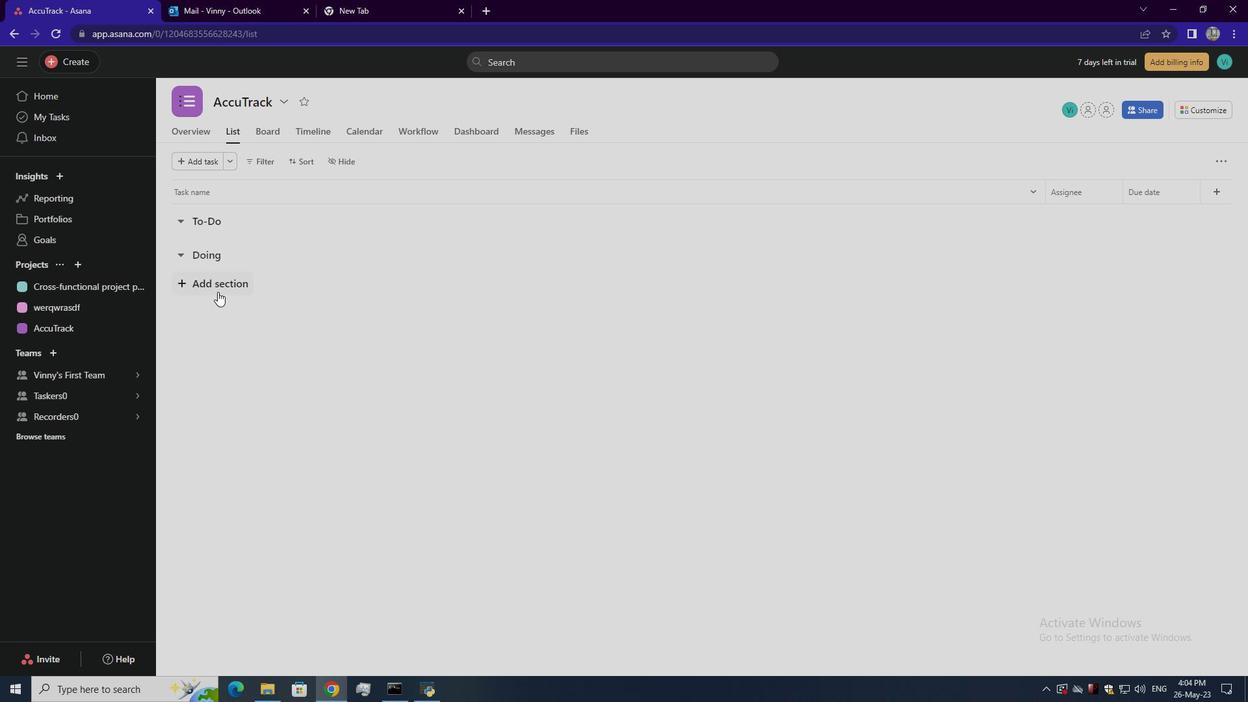 
Action: Mouse moved to (217, 287)
Screenshot: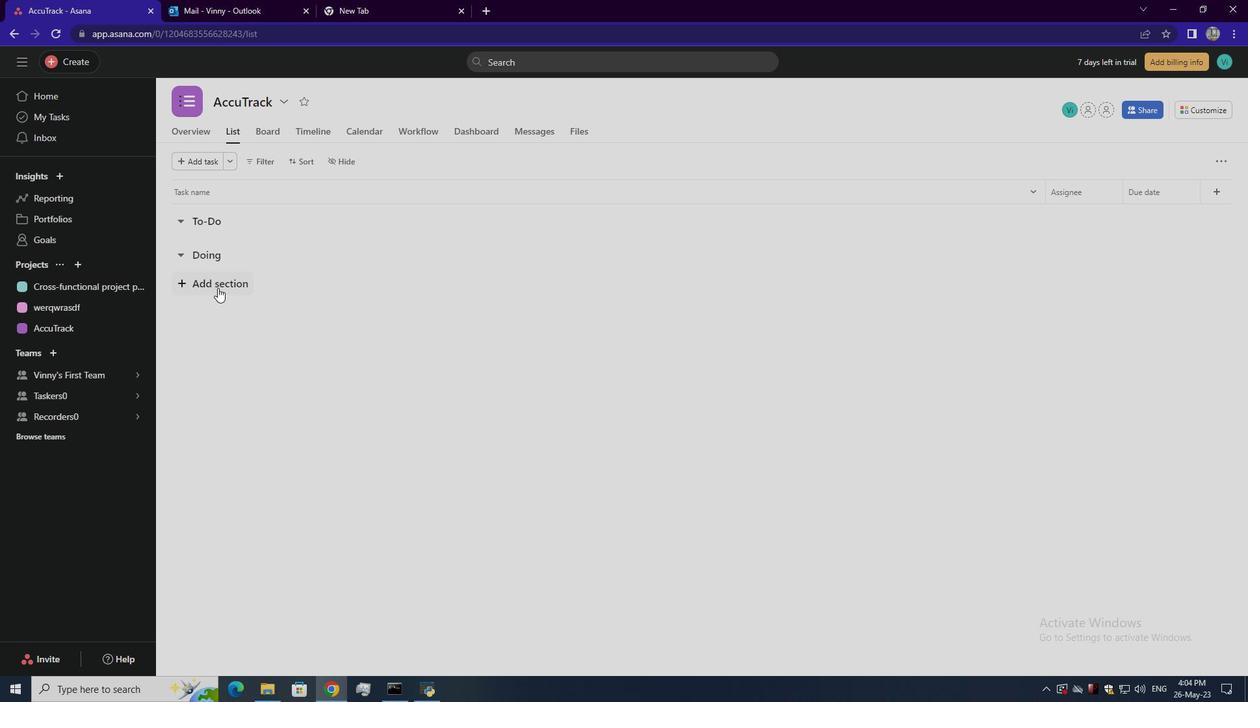 
Action: Mouse pressed left at (217, 287)
Screenshot: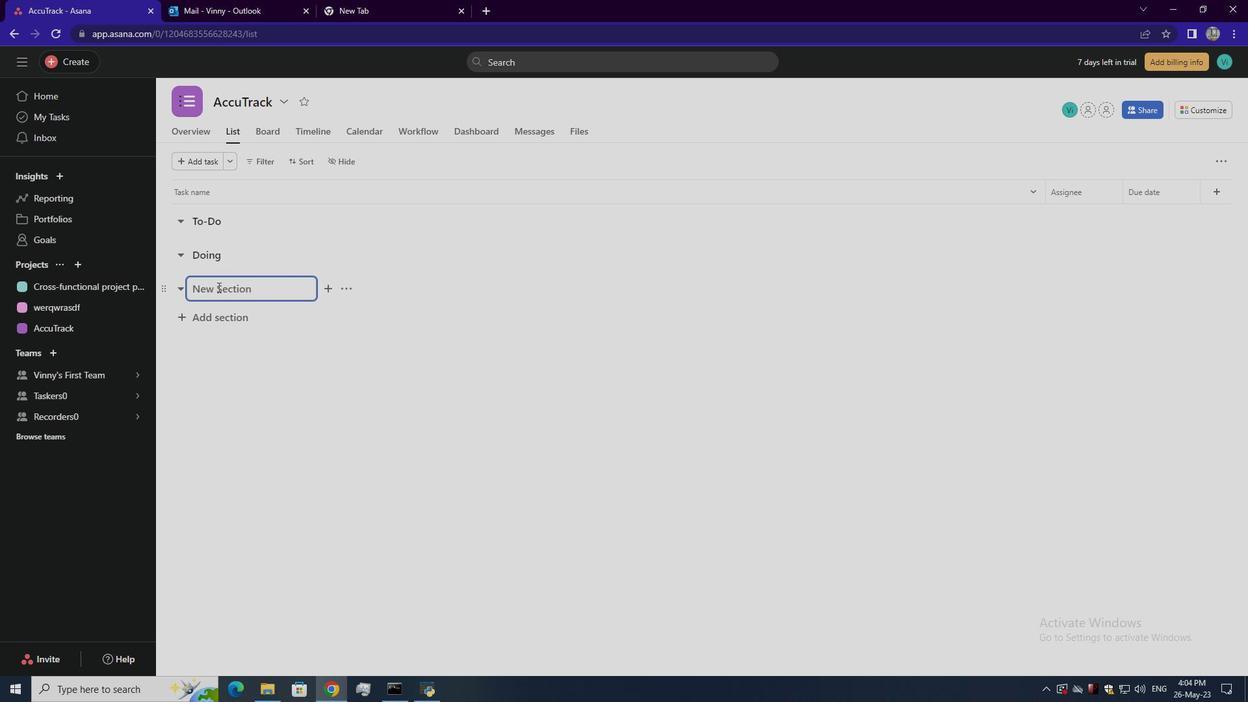 
Action: Key pressed <Key.shift><Key.shift>Done<Key.enter>
Screenshot: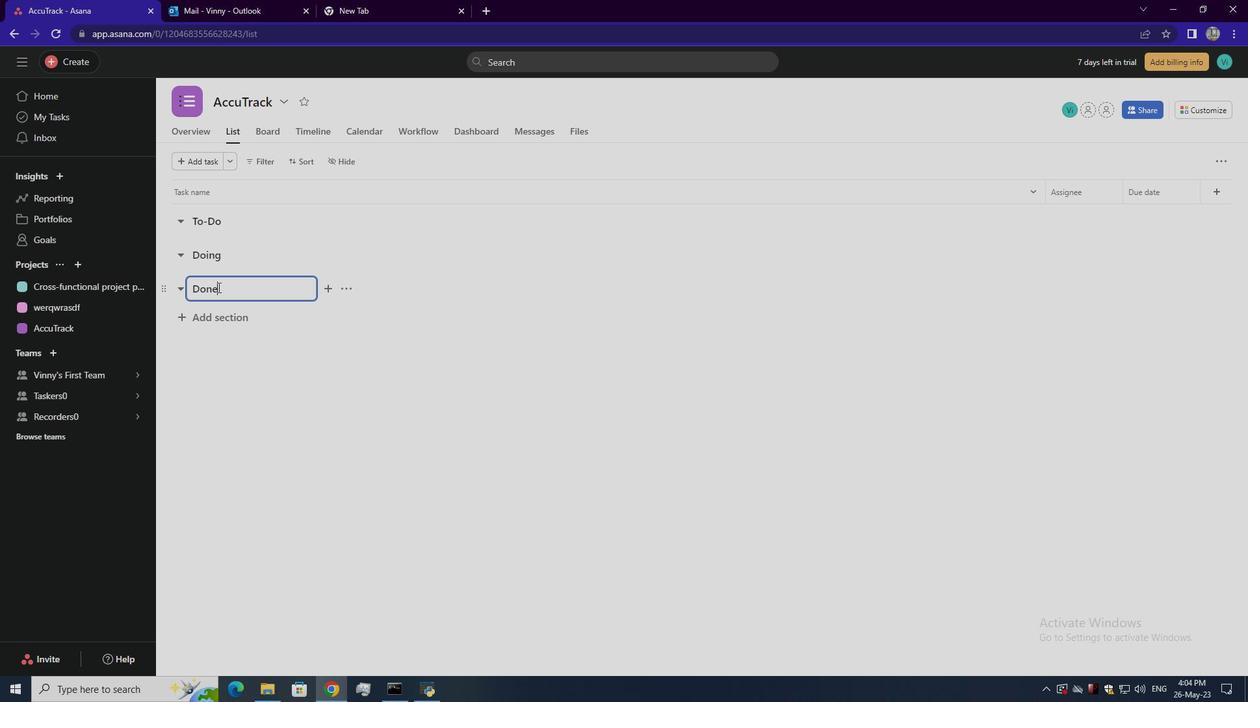 
